 Task: Create a due date automation trigger when advanced on, on the wednesday before a card is due add fields with custom field "Resume" set at 11:00 AM.
Action: Mouse moved to (960, 299)
Screenshot: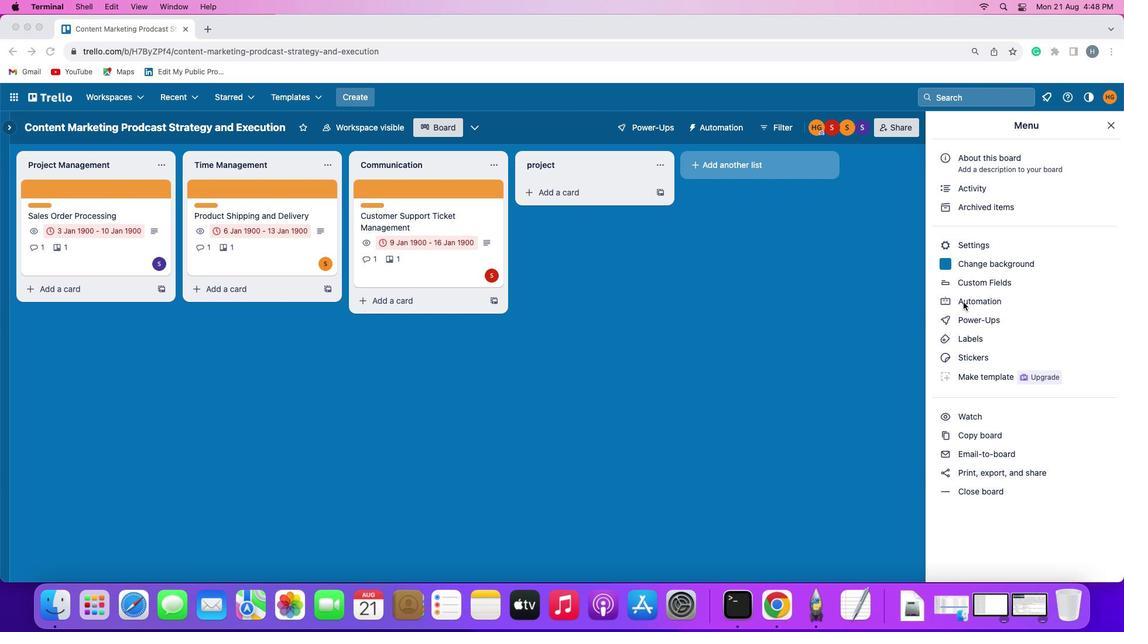 
Action: Mouse pressed left at (960, 299)
Screenshot: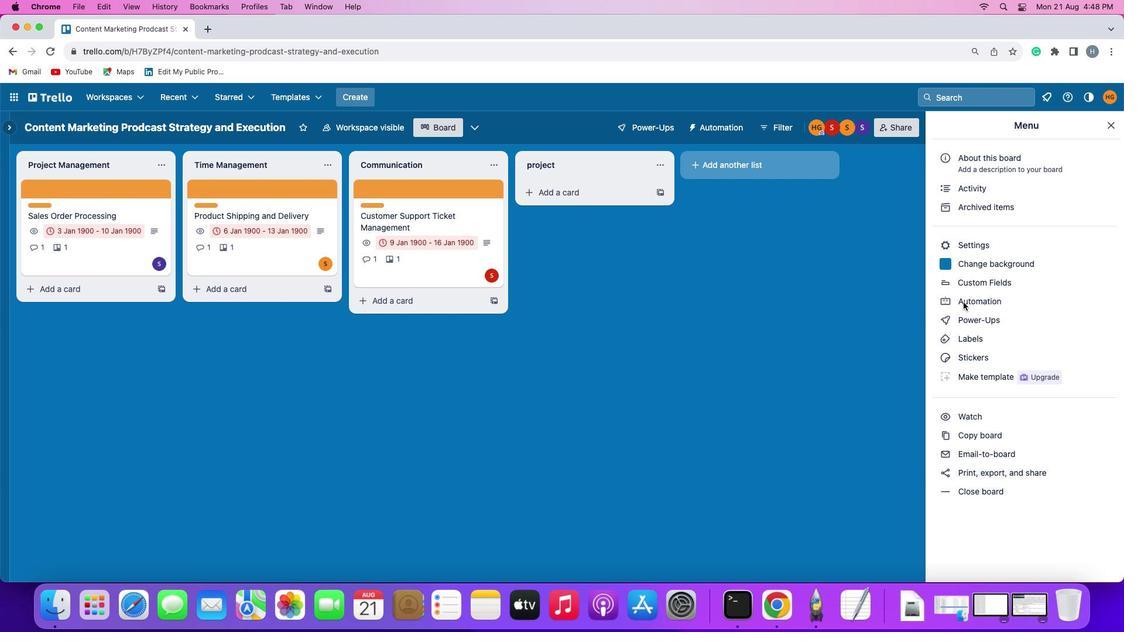 
Action: Mouse moved to (960, 298)
Screenshot: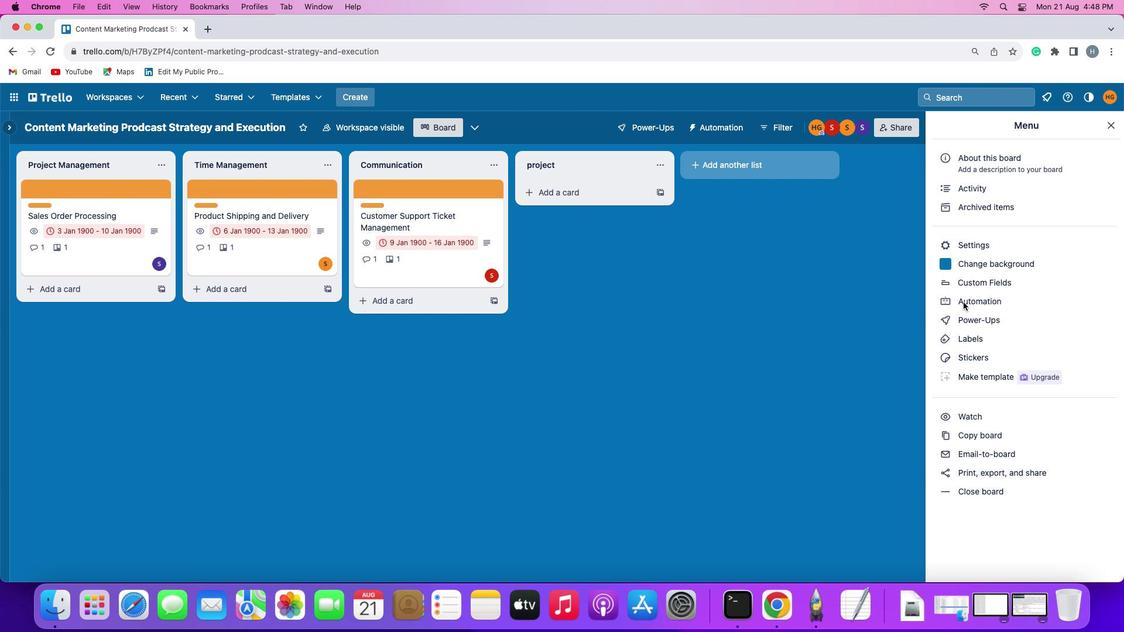 
Action: Mouse pressed left at (960, 298)
Screenshot: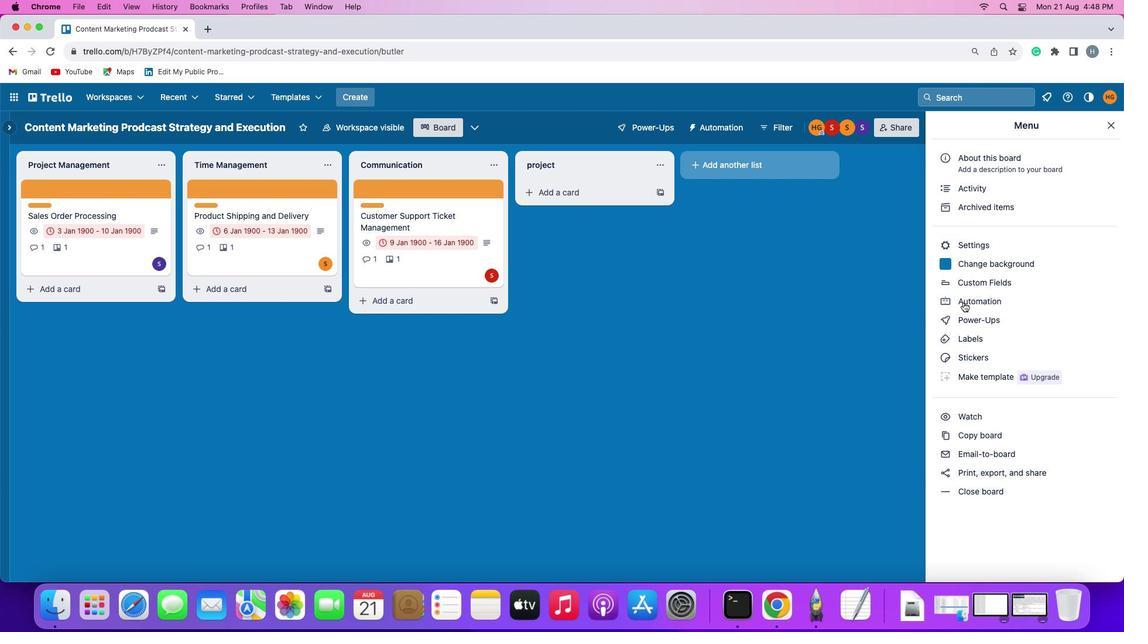 
Action: Mouse moved to (76, 274)
Screenshot: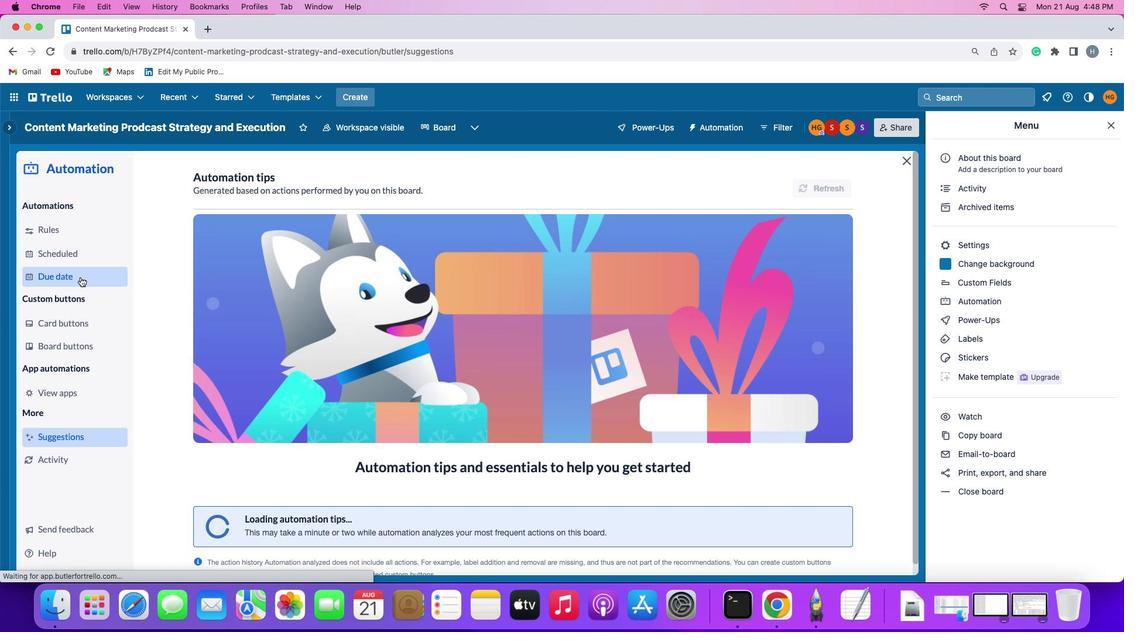 
Action: Mouse pressed left at (76, 274)
Screenshot: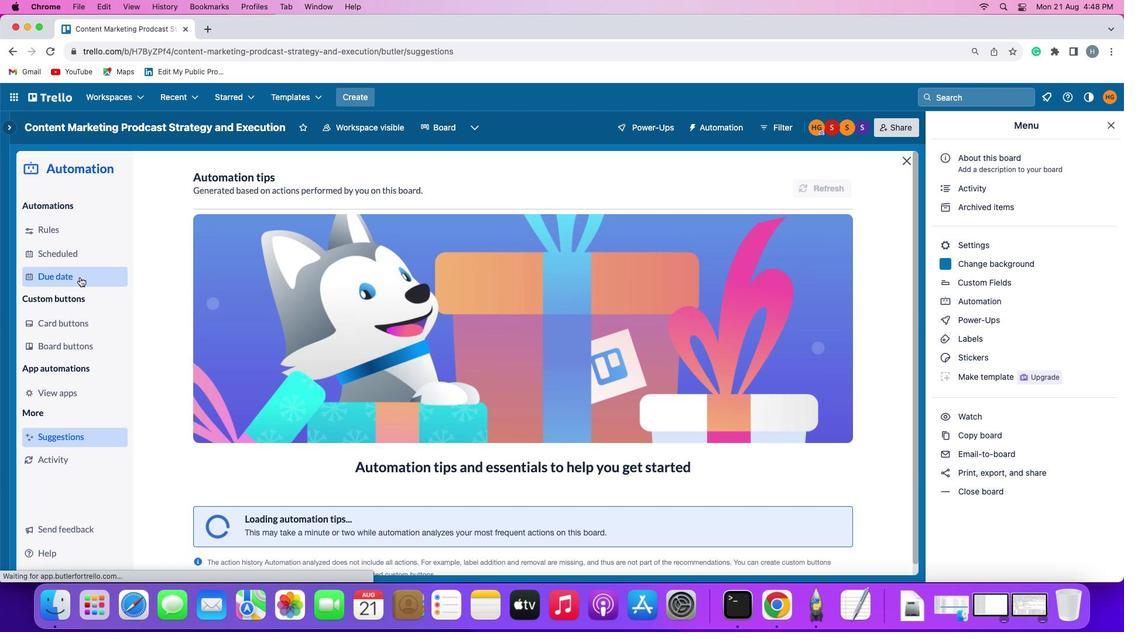 
Action: Mouse moved to (790, 175)
Screenshot: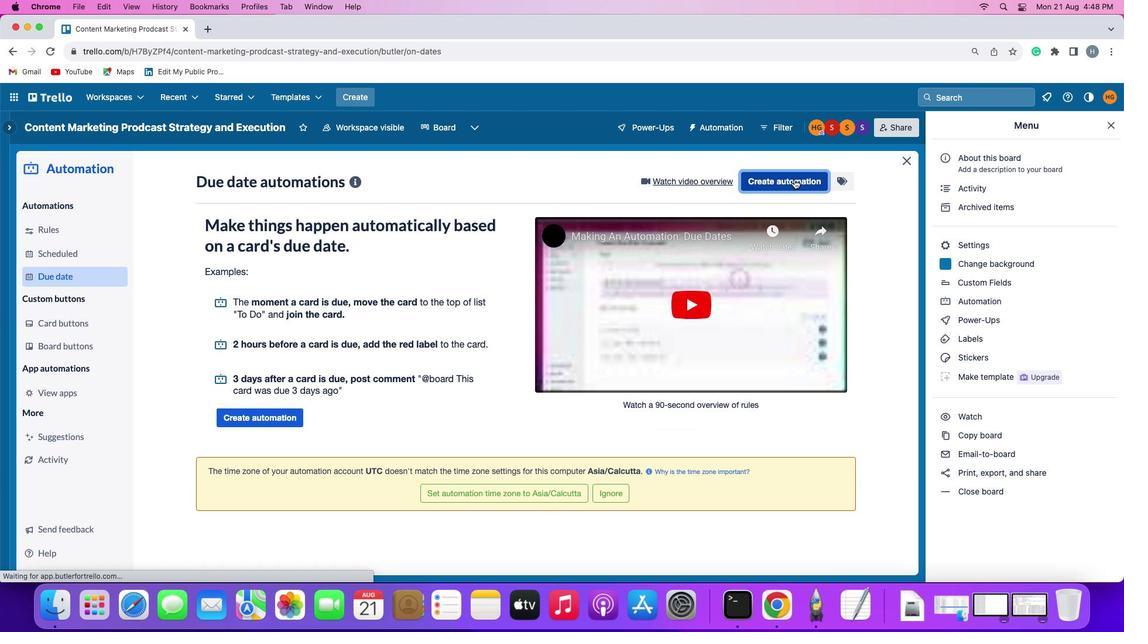 
Action: Mouse pressed left at (790, 175)
Screenshot: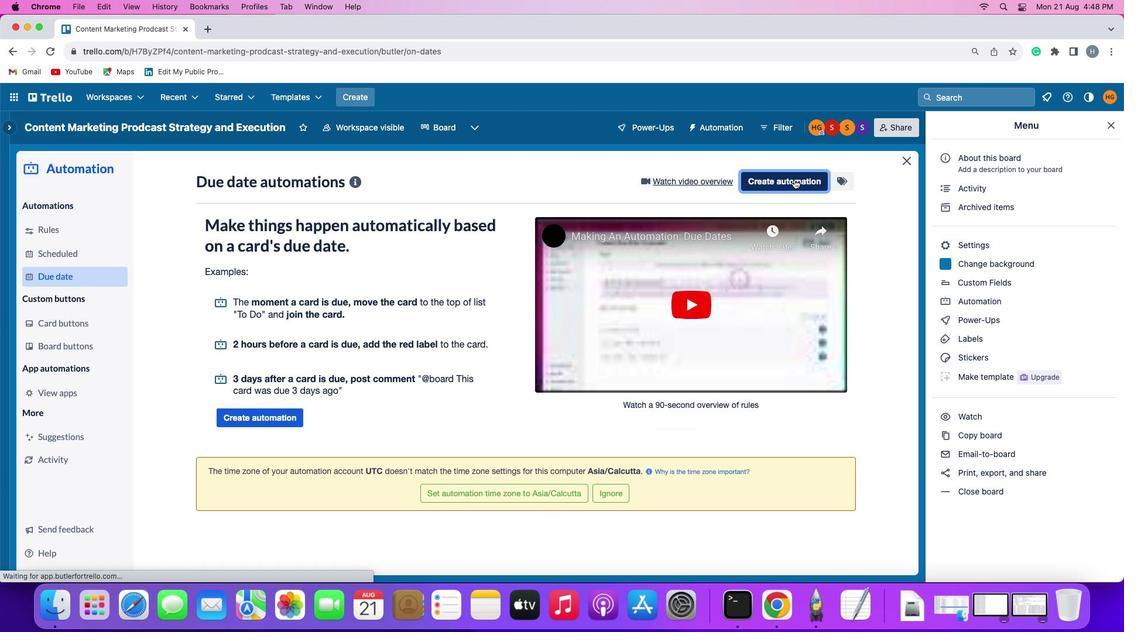 
Action: Mouse moved to (234, 289)
Screenshot: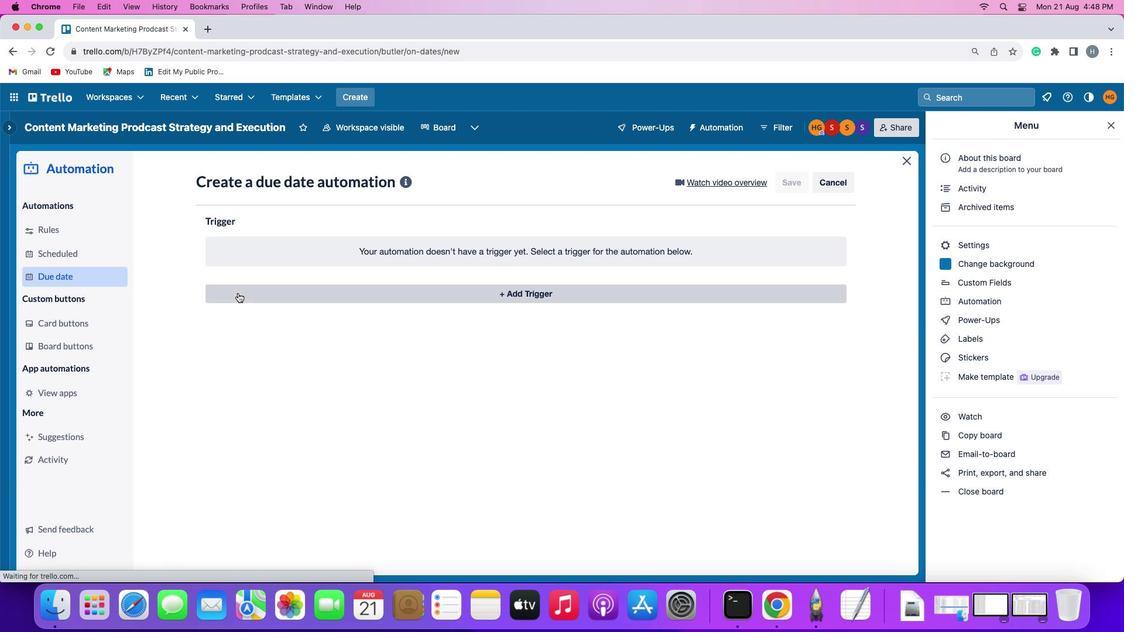 
Action: Mouse pressed left at (234, 289)
Screenshot: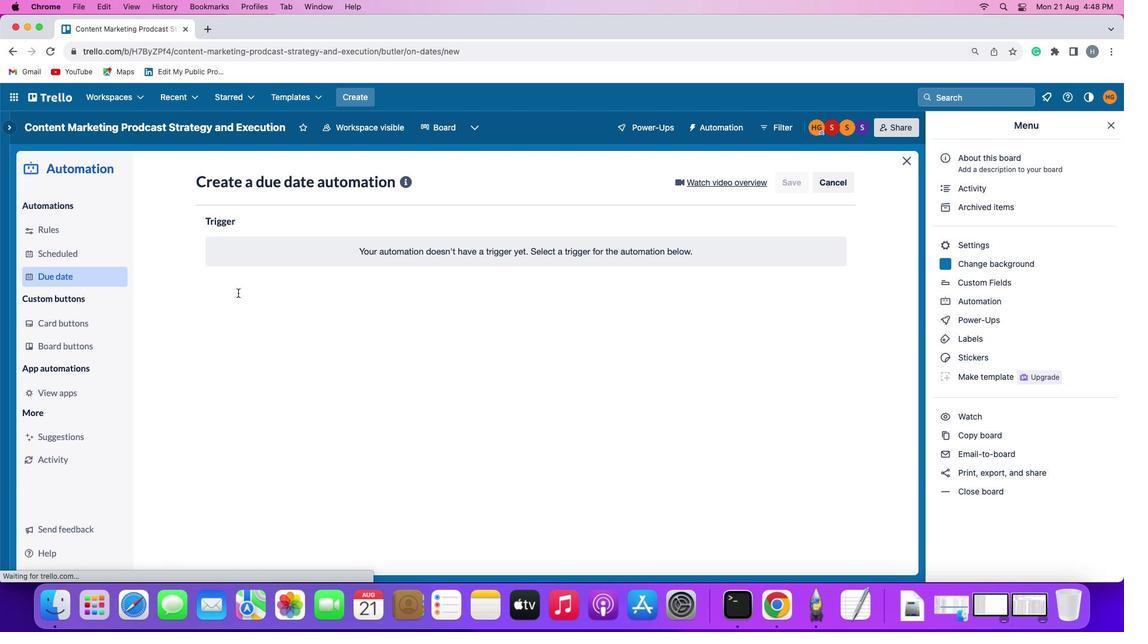 
Action: Mouse moved to (251, 507)
Screenshot: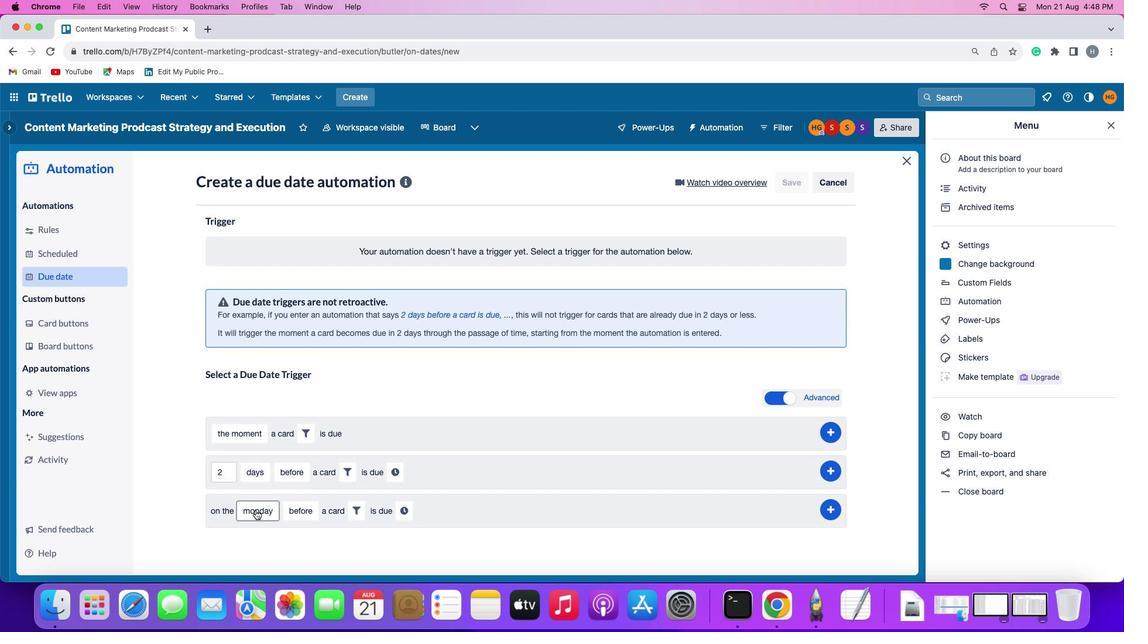 
Action: Mouse pressed left at (251, 507)
Screenshot: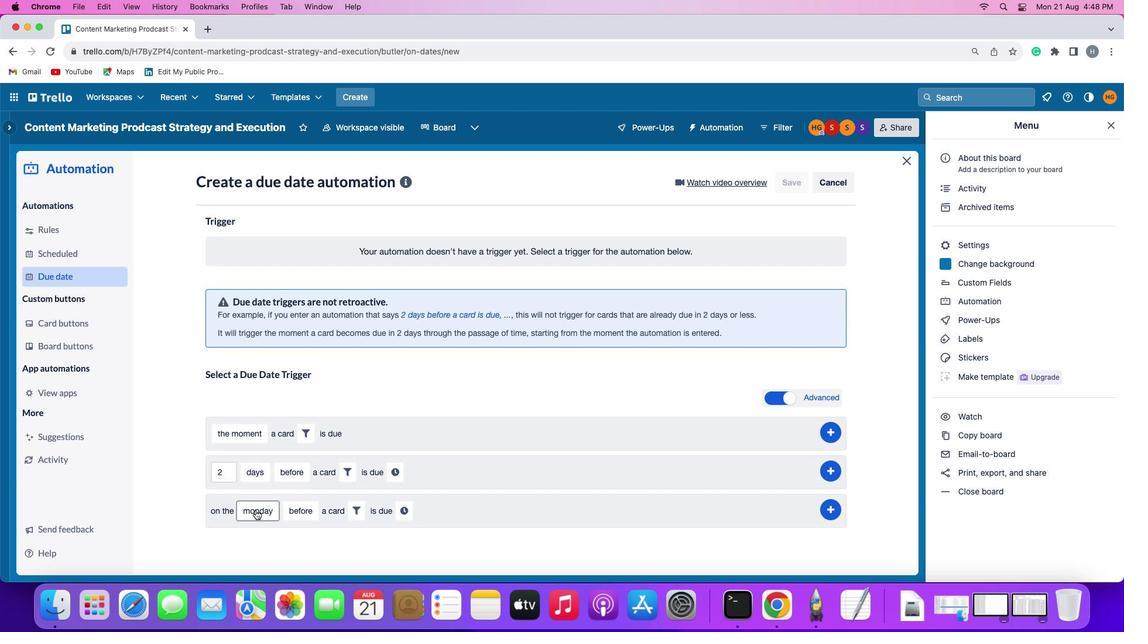 
Action: Mouse moved to (274, 396)
Screenshot: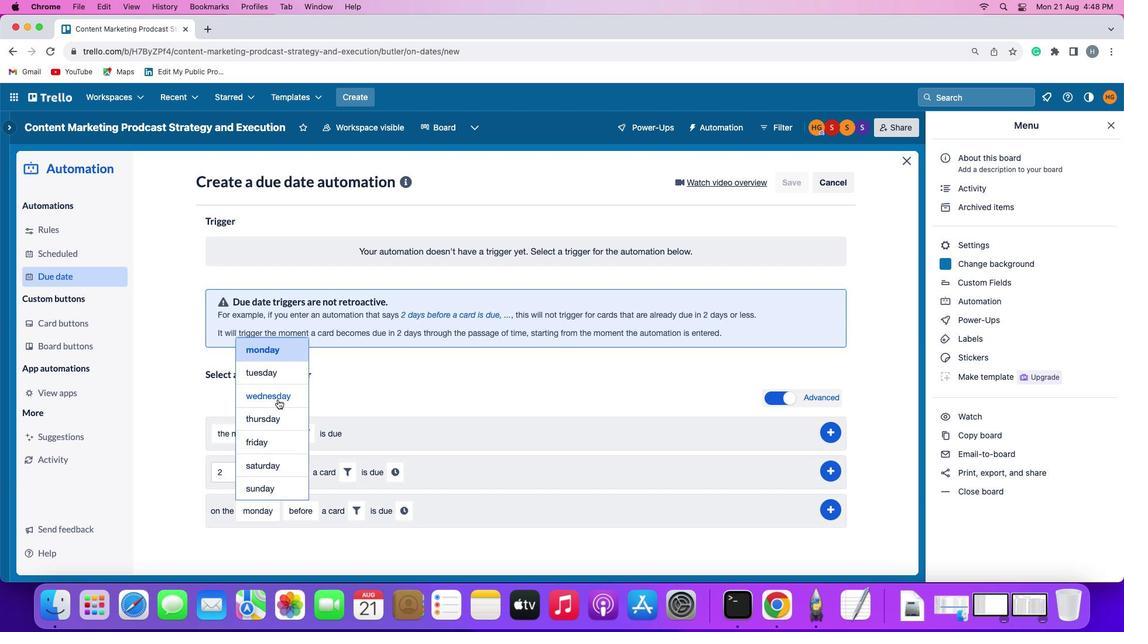 
Action: Mouse pressed left at (274, 396)
Screenshot: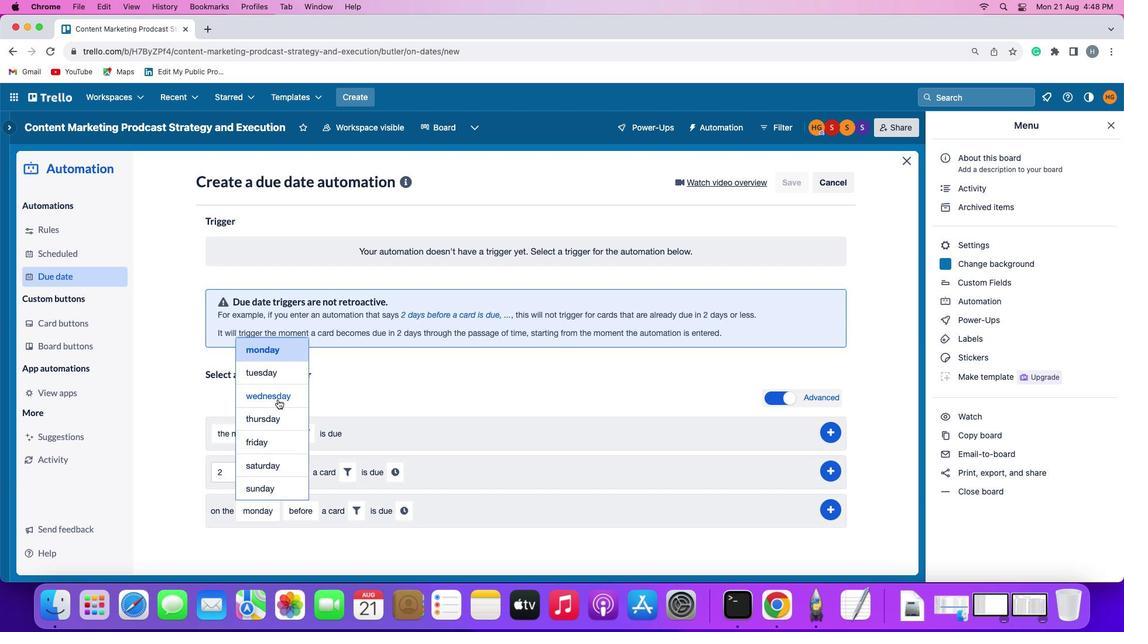 
Action: Mouse moved to (367, 503)
Screenshot: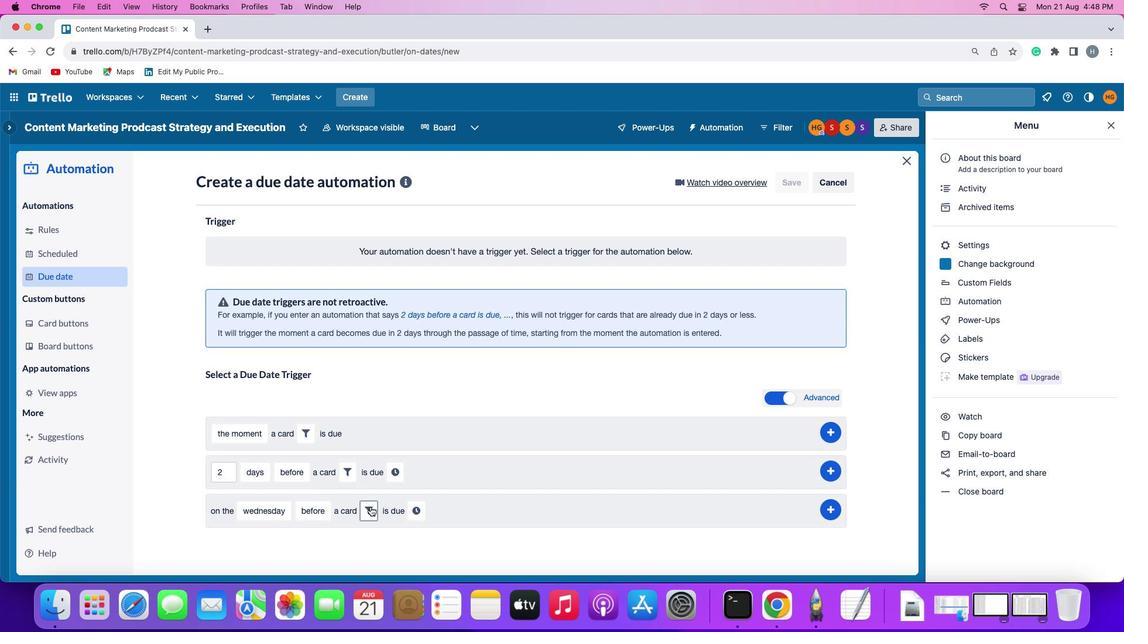 
Action: Mouse pressed left at (367, 503)
Screenshot: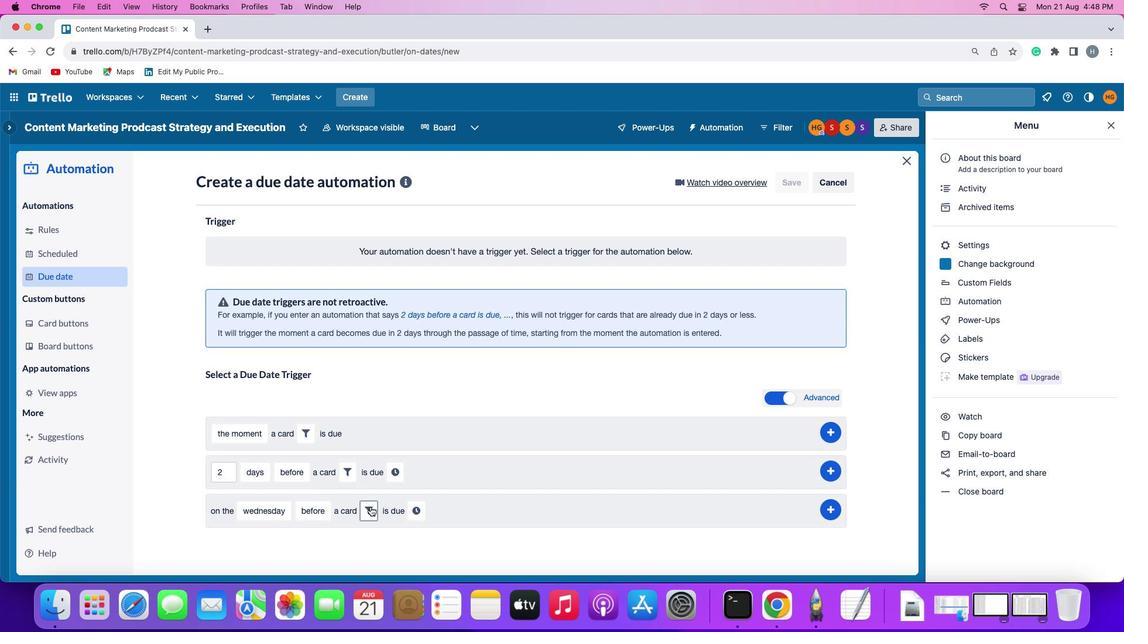 
Action: Mouse moved to (562, 546)
Screenshot: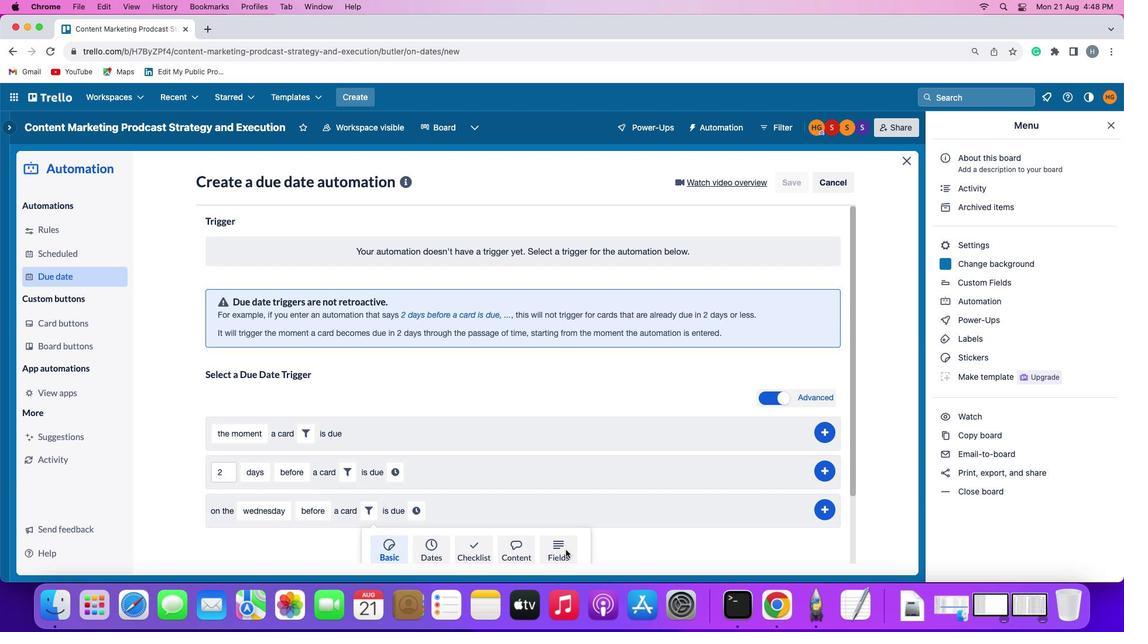 
Action: Mouse pressed left at (562, 546)
Screenshot: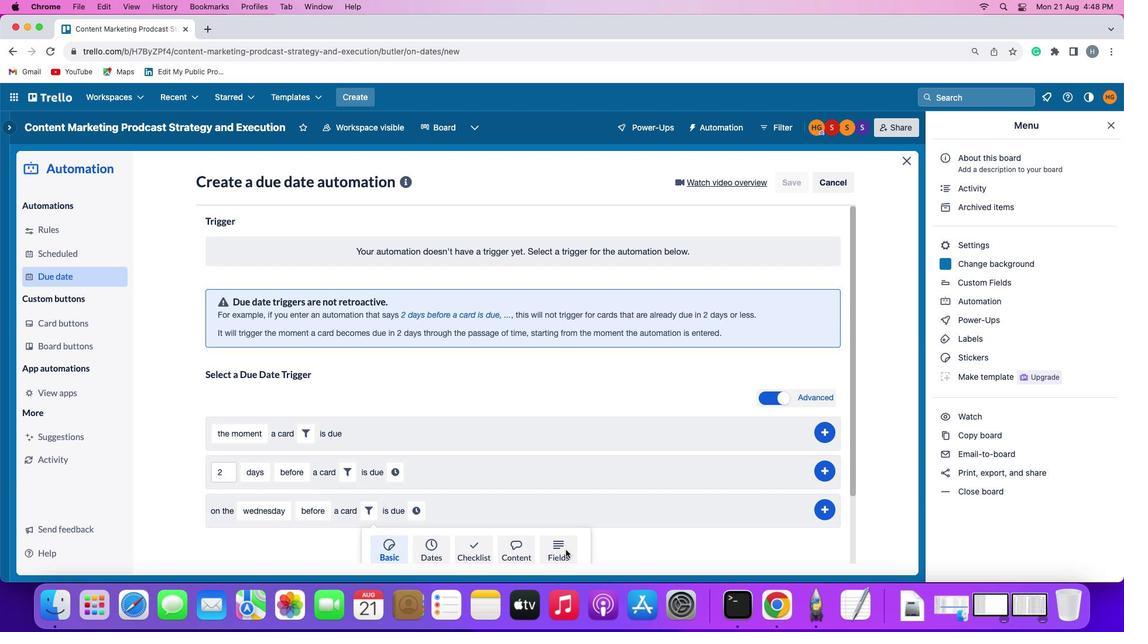
Action: Mouse moved to (315, 529)
Screenshot: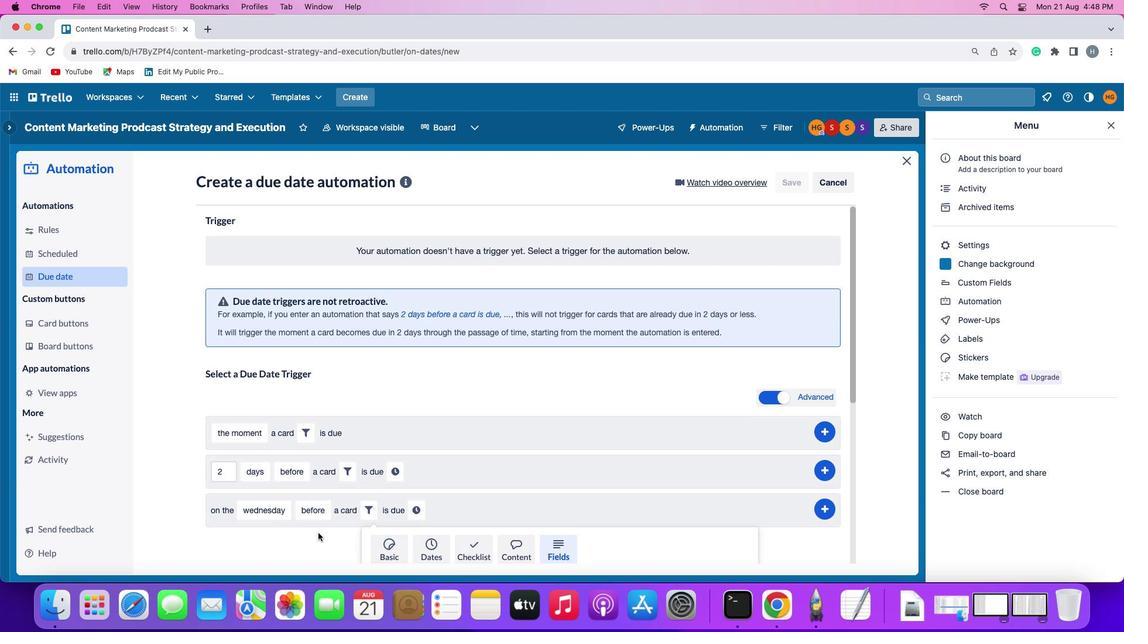 
Action: Mouse scrolled (315, 529) with delta (-2, -3)
Screenshot: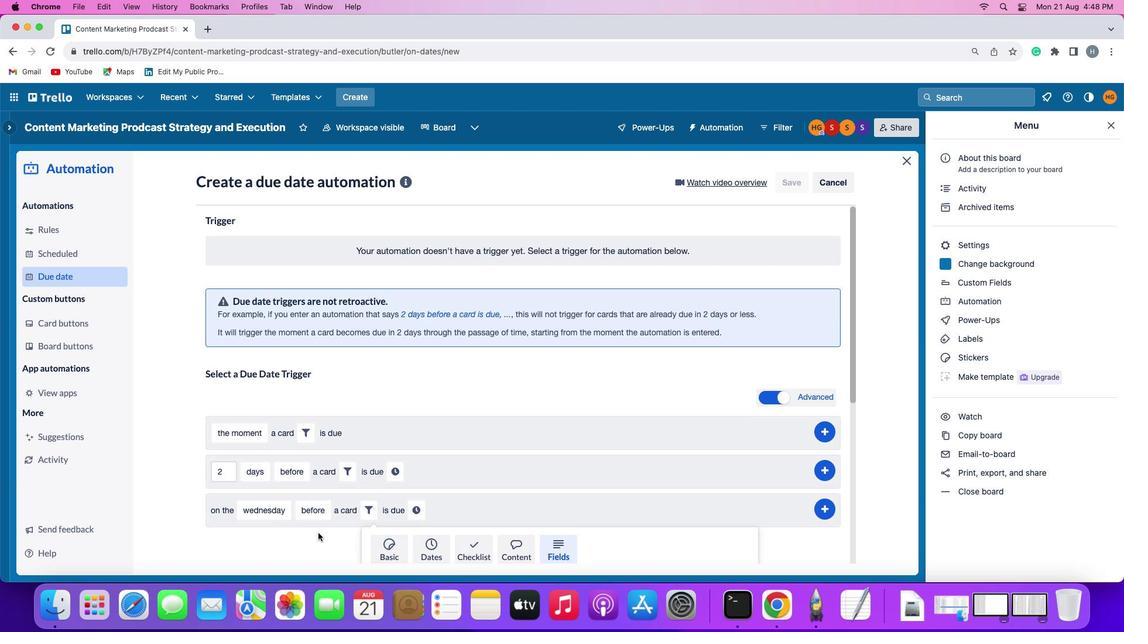 
Action: Mouse scrolled (315, 529) with delta (-2, -3)
Screenshot: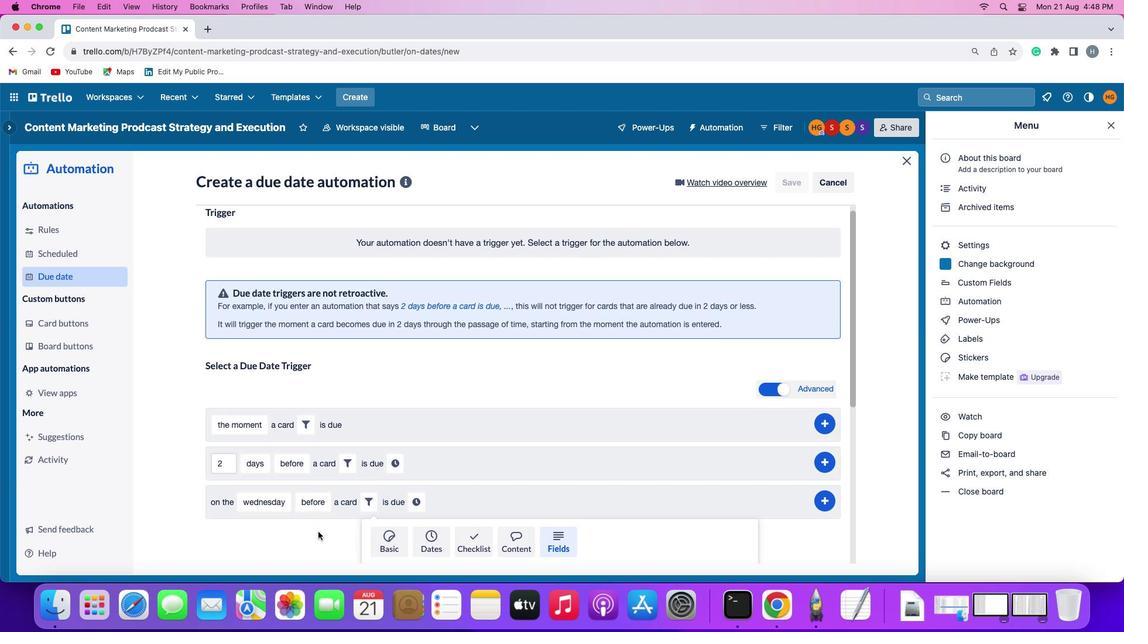 
Action: Mouse moved to (315, 529)
Screenshot: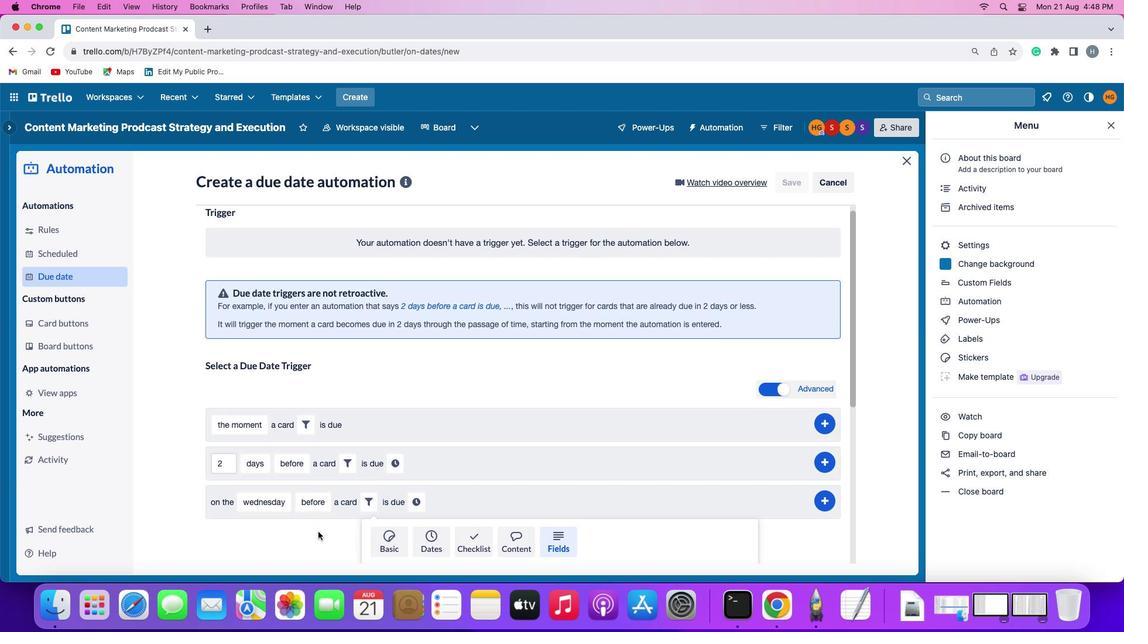 
Action: Mouse scrolled (315, 529) with delta (-2, -4)
Screenshot: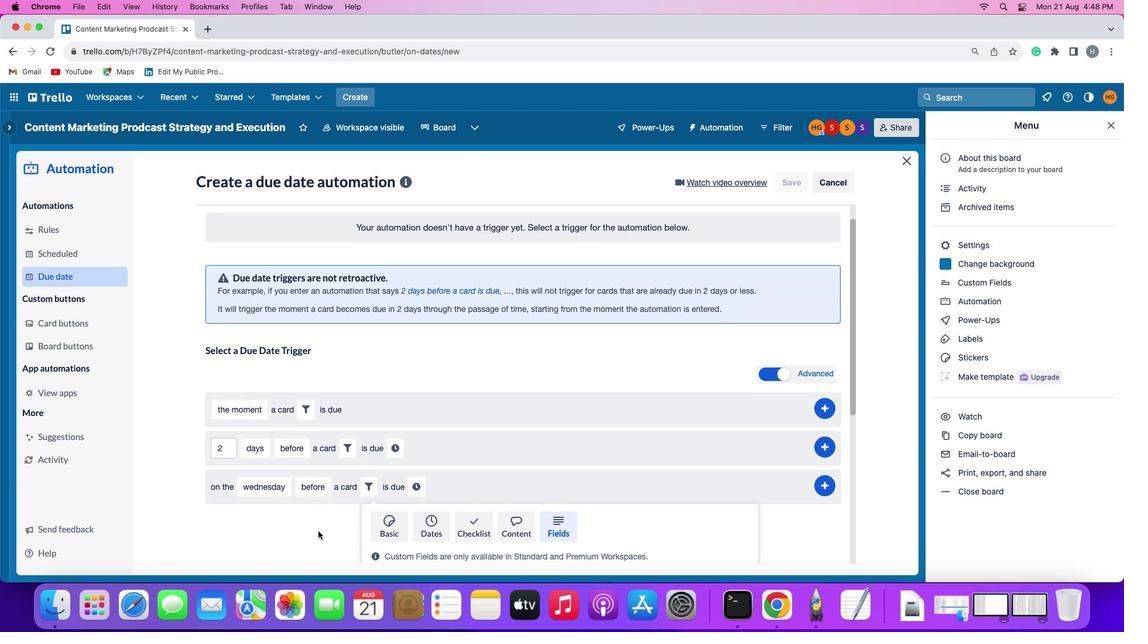 
Action: Mouse moved to (315, 528)
Screenshot: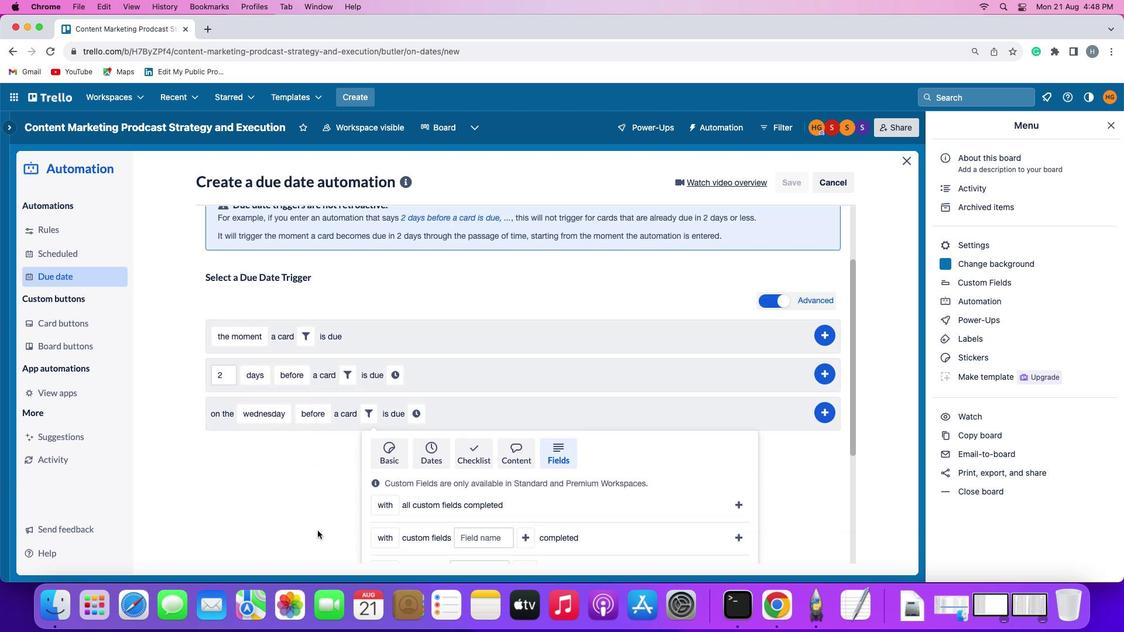 
Action: Mouse scrolled (315, 528) with delta (-2, -4)
Screenshot: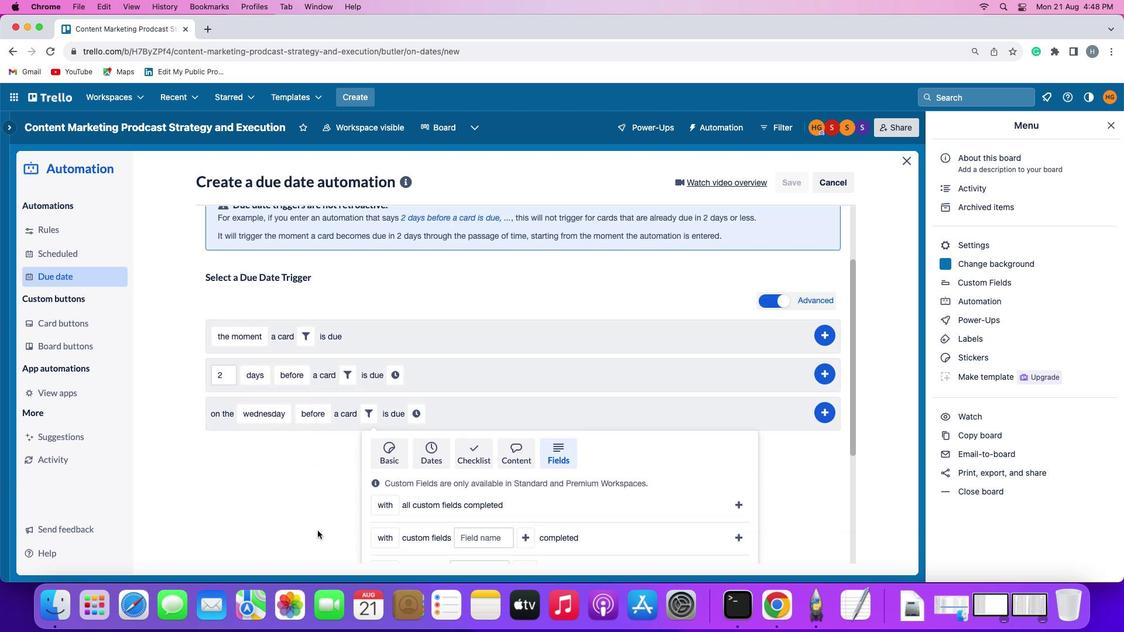 
Action: Mouse moved to (293, 514)
Screenshot: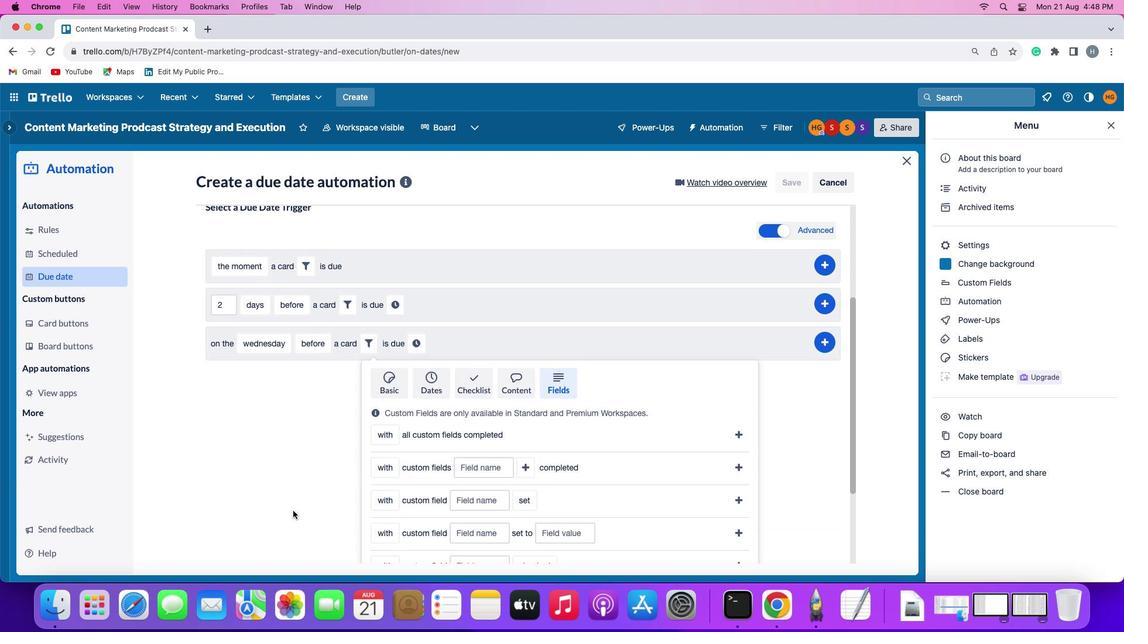 
Action: Mouse scrolled (293, 514) with delta (-2, -3)
Screenshot: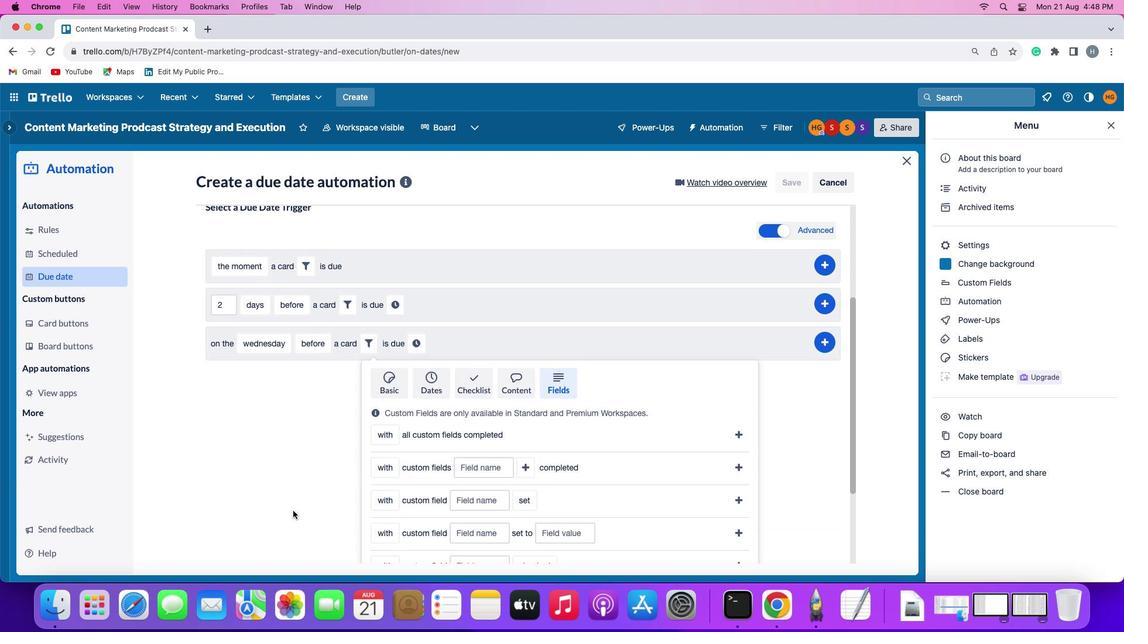 
Action: Mouse moved to (292, 511)
Screenshot: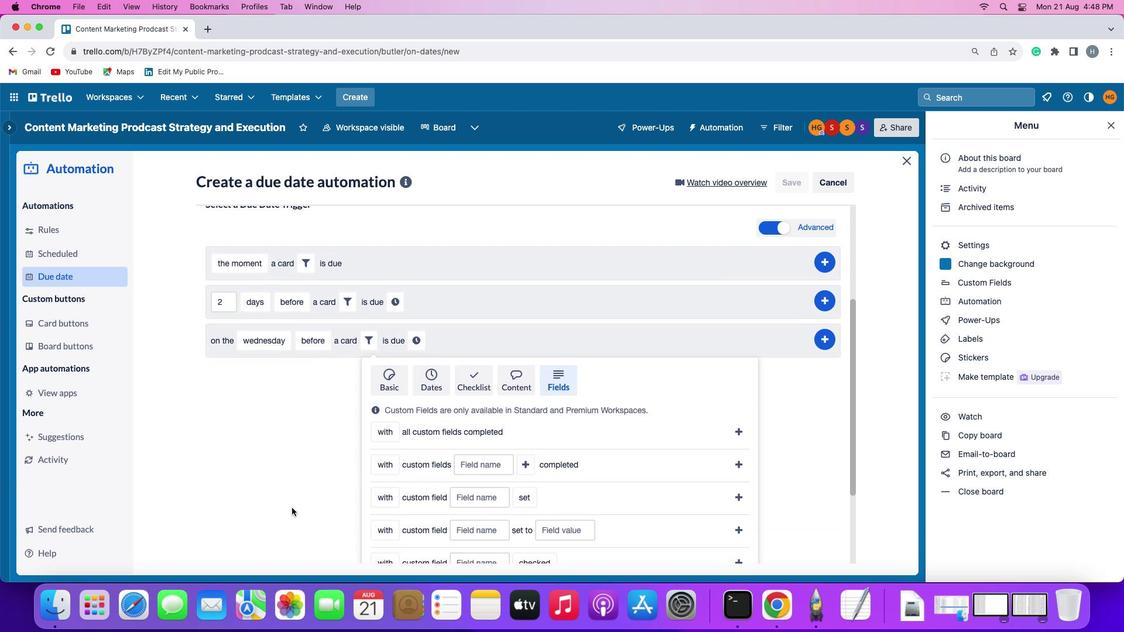 
Action: Mouse scrolled (292, 511) with delta (-2, -3)
Screenshot: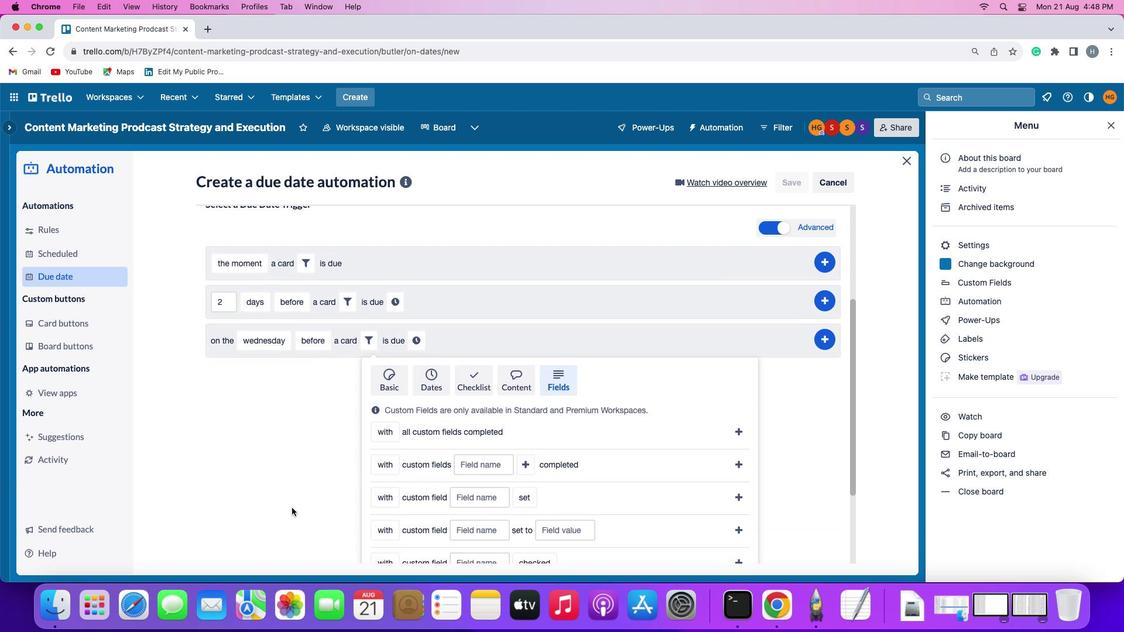 
Action: Mouse moved to (288, 505)
Screenshot: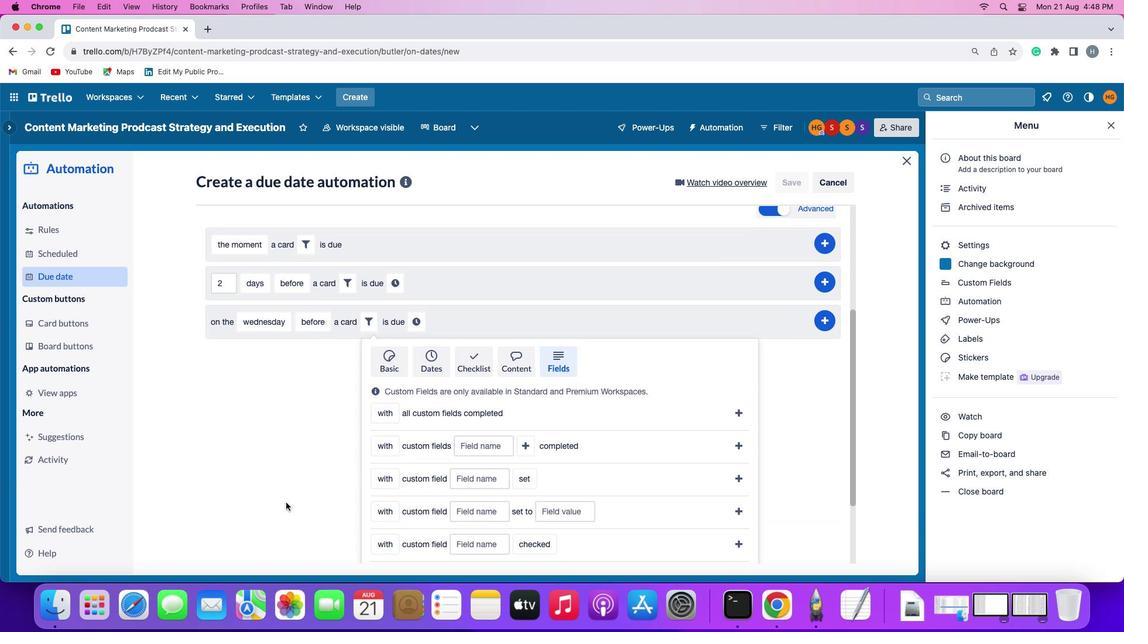
Action: Mouse scrolled (288, 505) with delta (-2, -4)
Screenshot: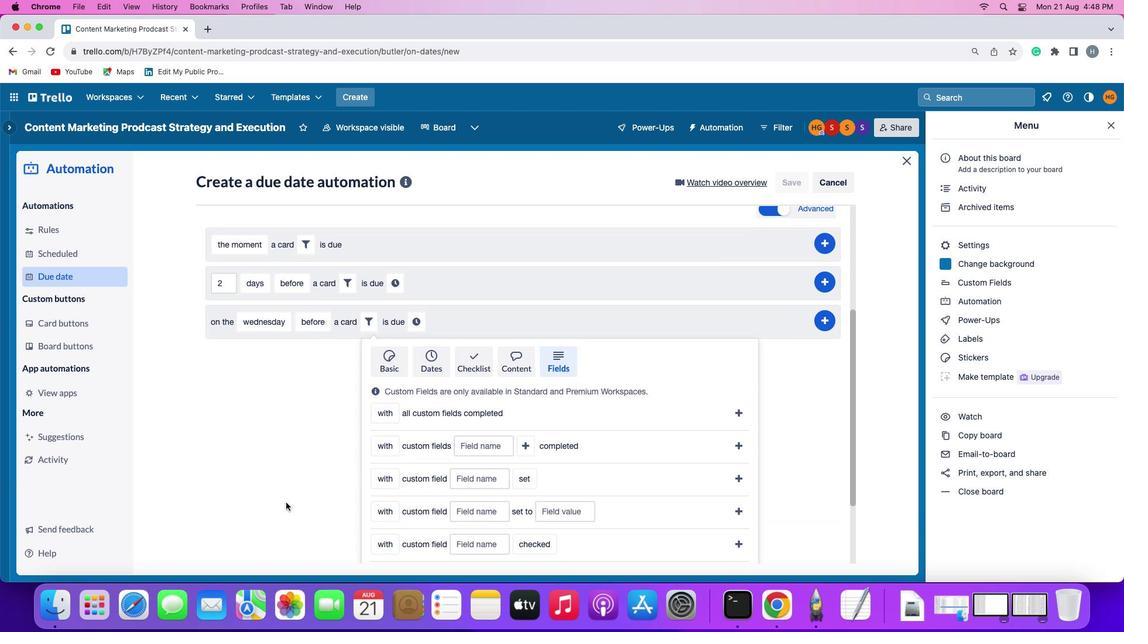 
Action: Mouse moved to (382, 426)
Screenshot: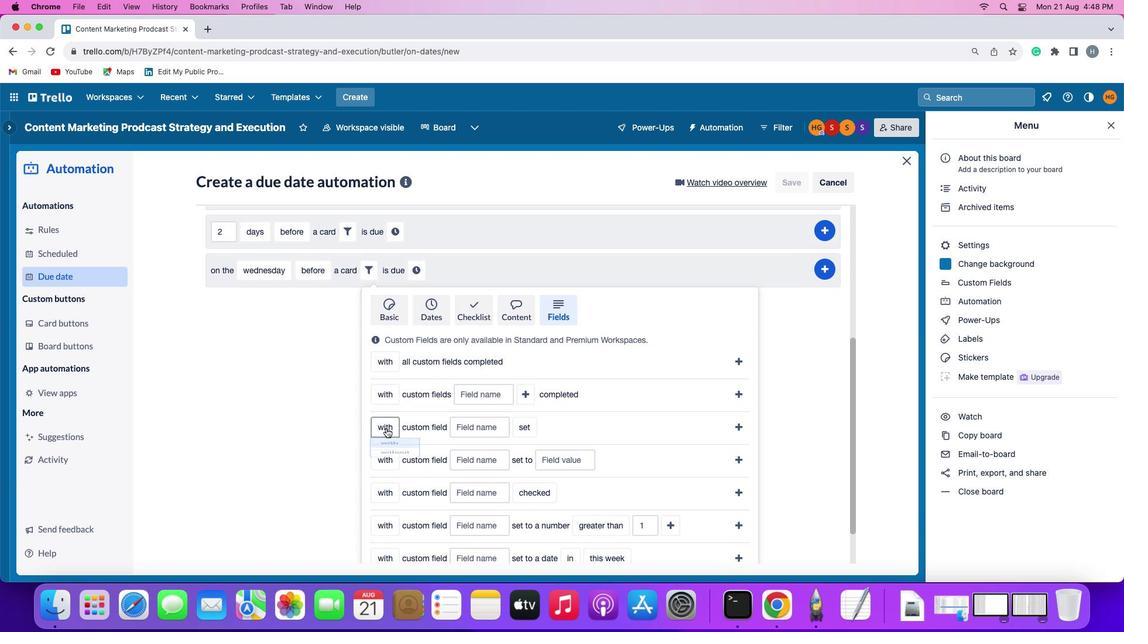 
Action: Mouse pressed left at (382, 426)
Screenshot: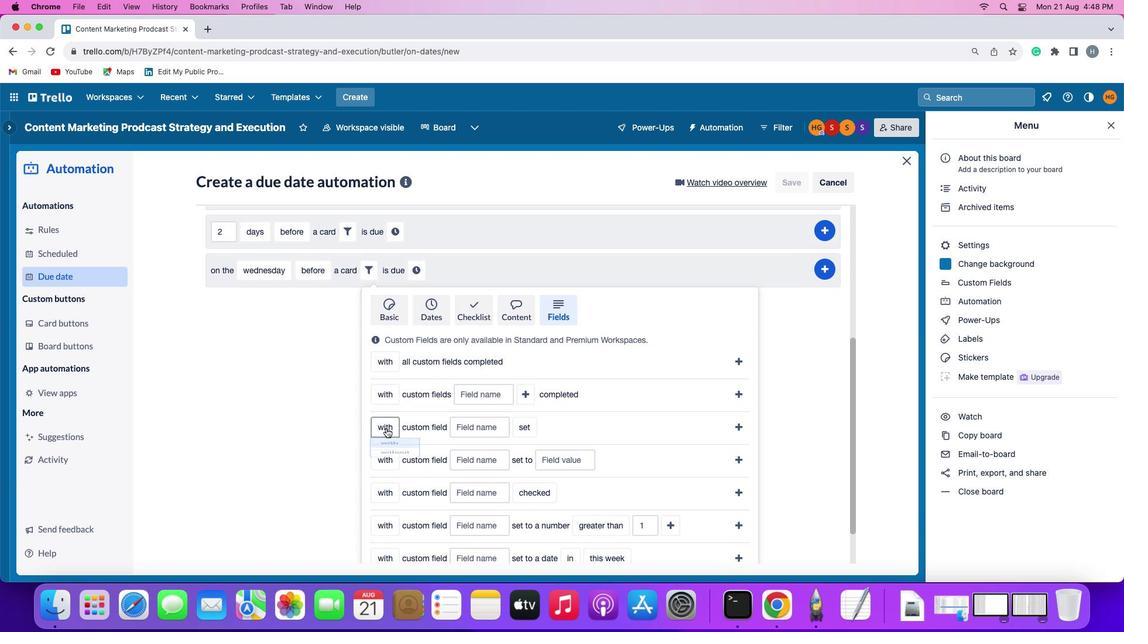 
Action: Mouse moved to (395, 440)
Screenshot: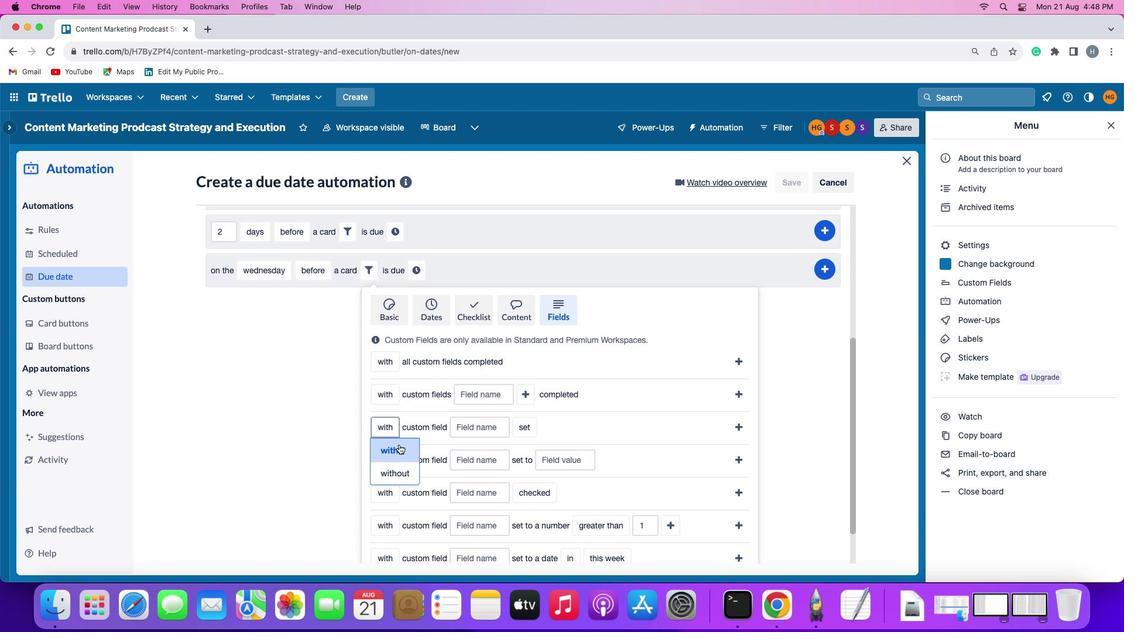 
Action: Mouse pressed left at (395, 440)
Screenshot: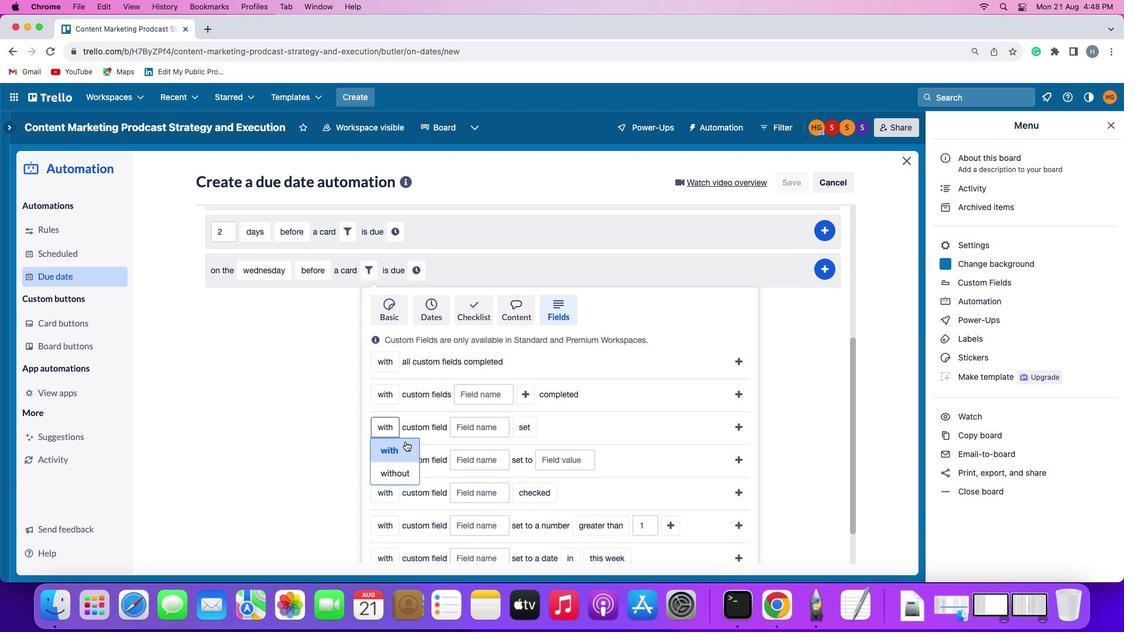 
Action: Mouse moved to (470, 425)
Screenshot: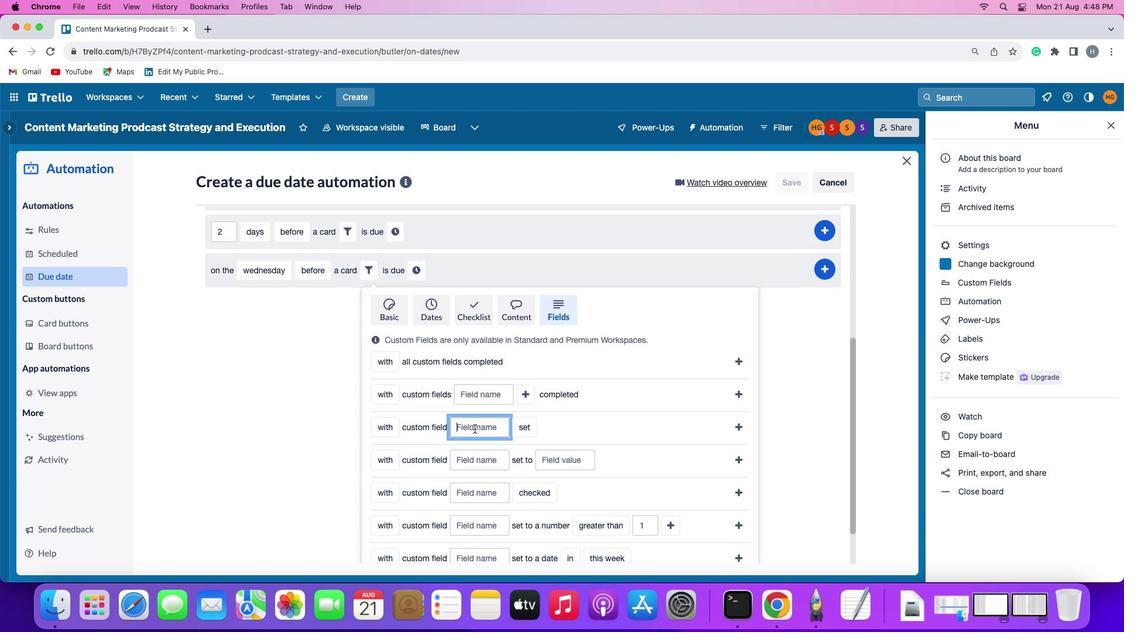 
Action: Mouse pressed left at (470, 425)
Screenshot: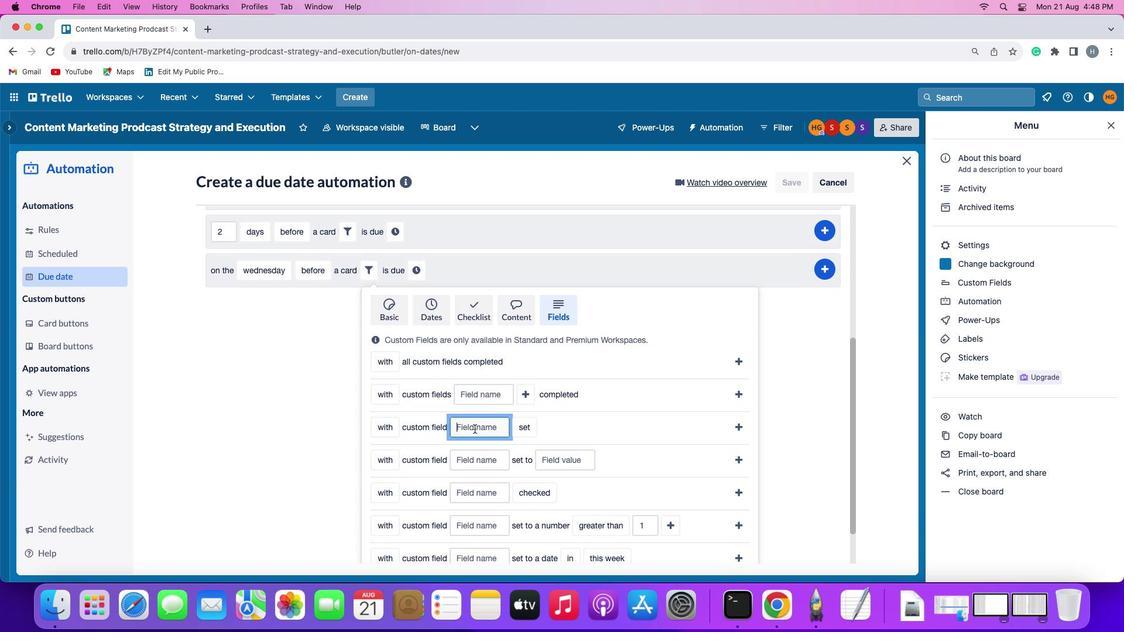 
Action: Key pressed Key.shift
Screenshot: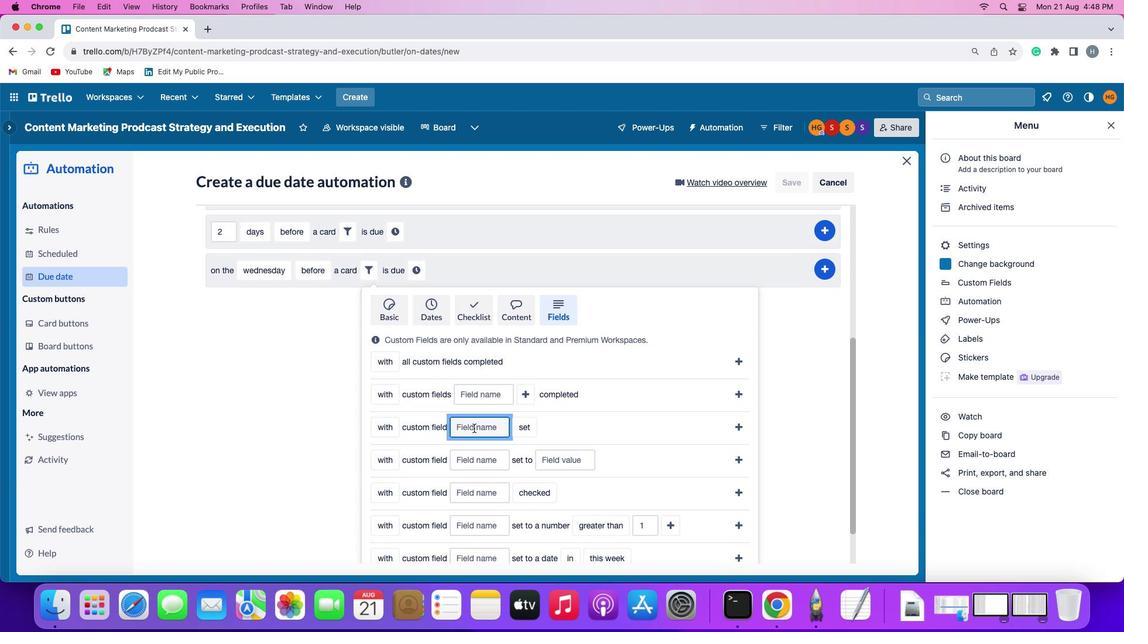 
Action: Mouse moved to (469, 423)
Screenshot: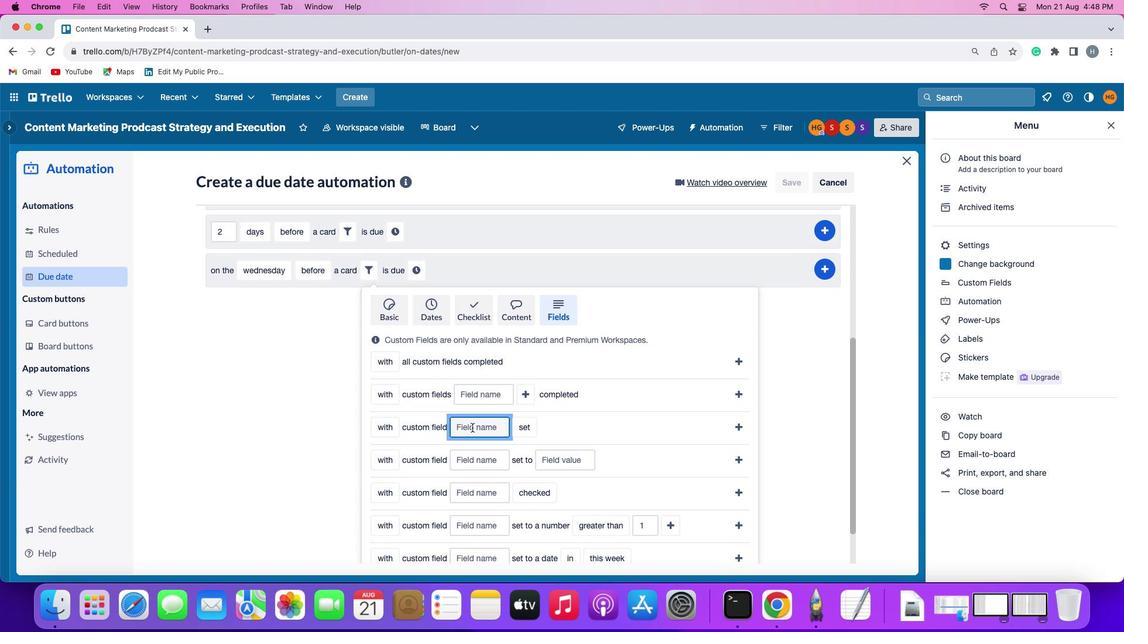 
Action: Key pressed 'R'
Screenshot: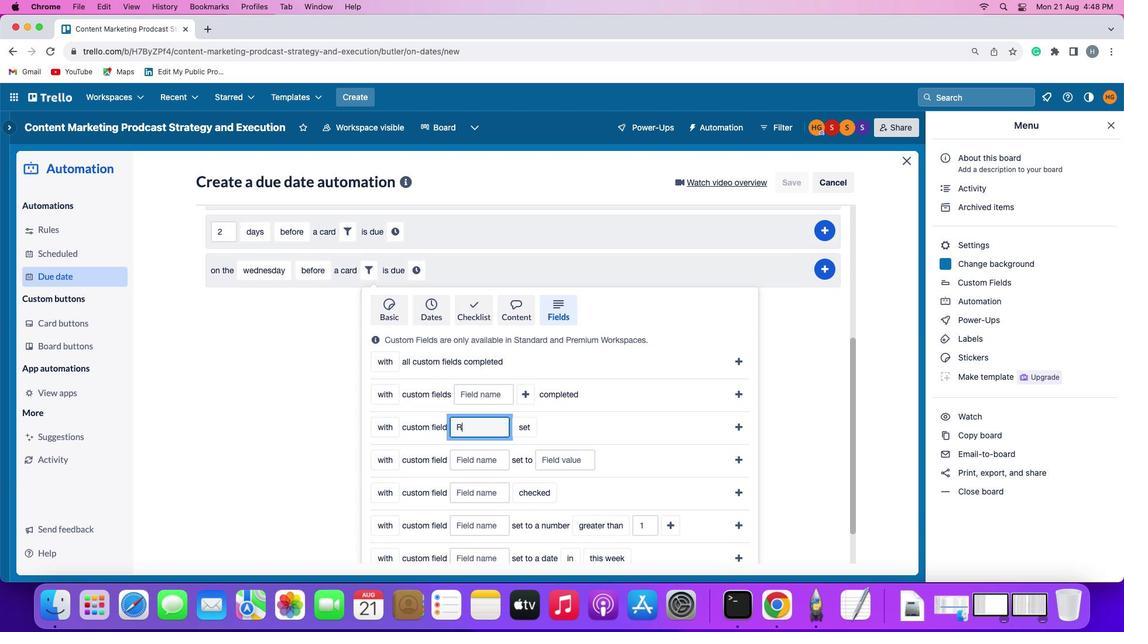 
Action: Mouse moved to (469, 424)
Screenshot: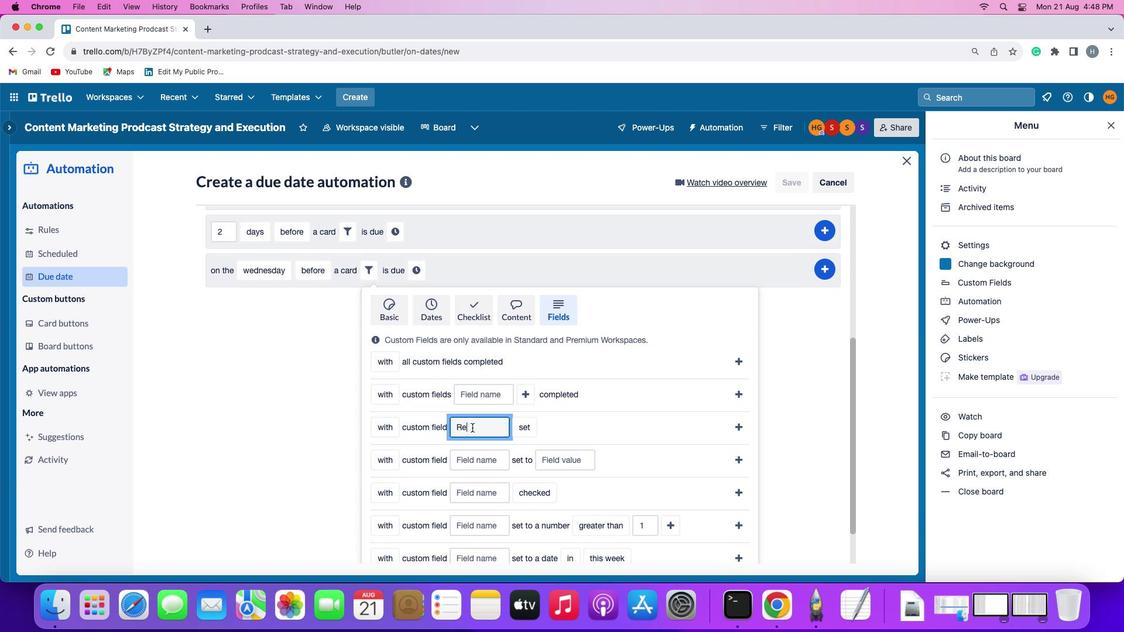 
Action: Key pressed 'e'
Screenshot: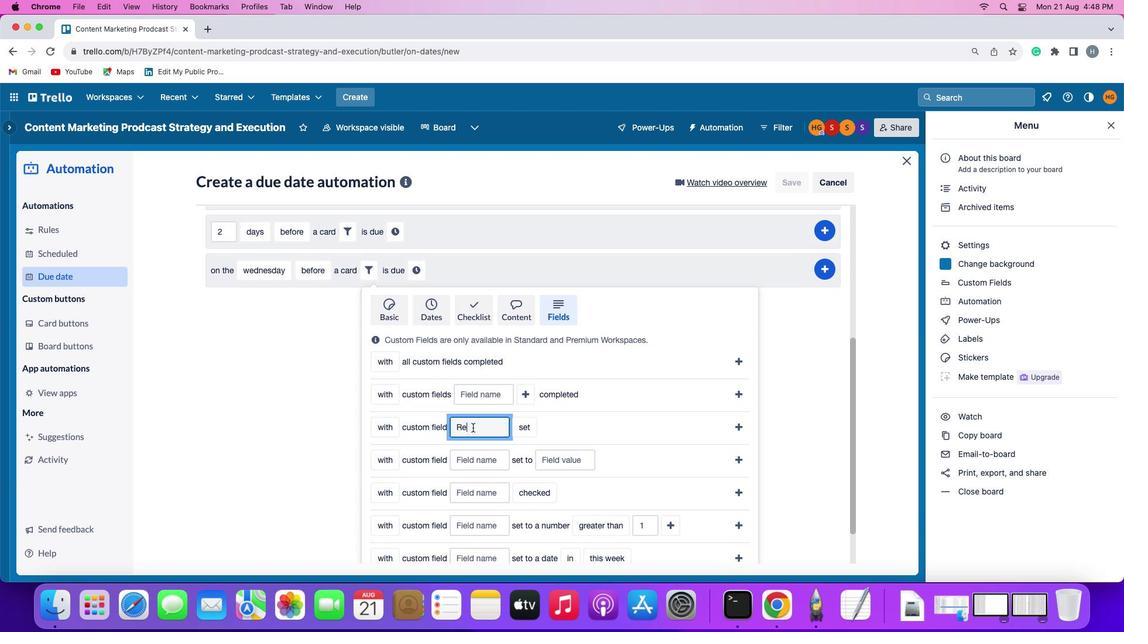 
Action: Mouse moved to (469, 423)
Screenshot: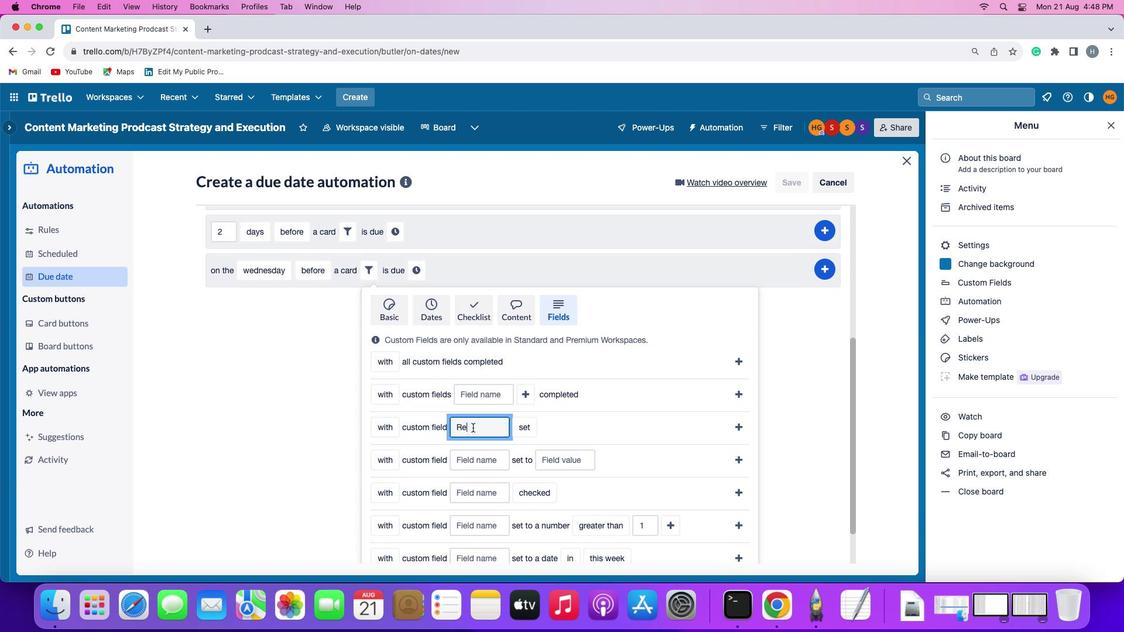 
Action: Key pressed 's'
Screenshot: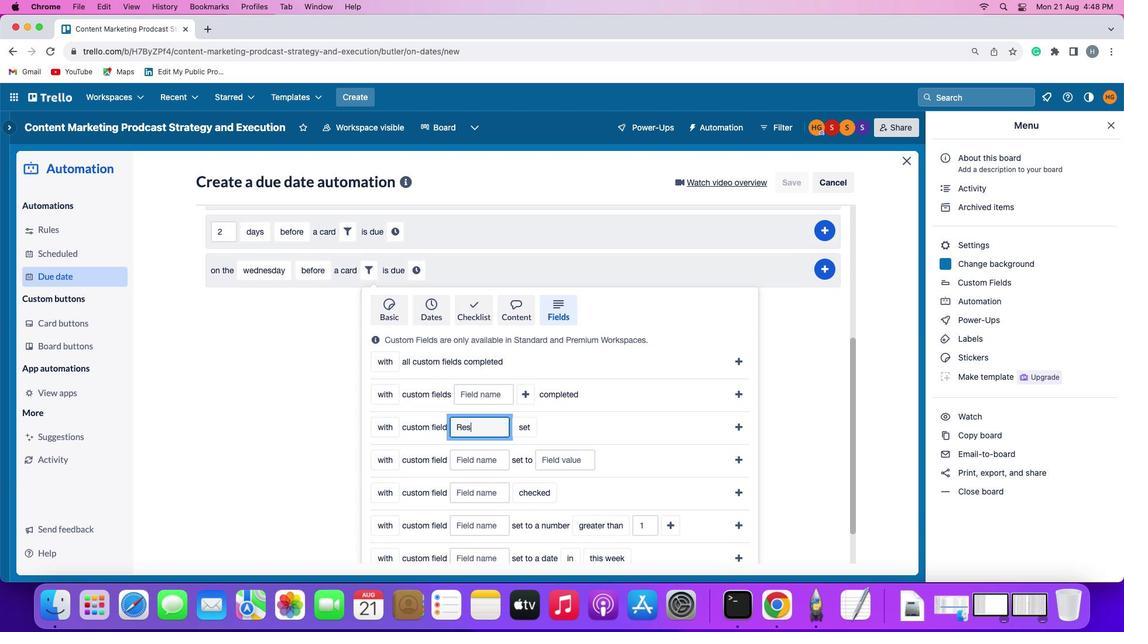 
Action: Mouse moved to (469, 423)
Screenshot: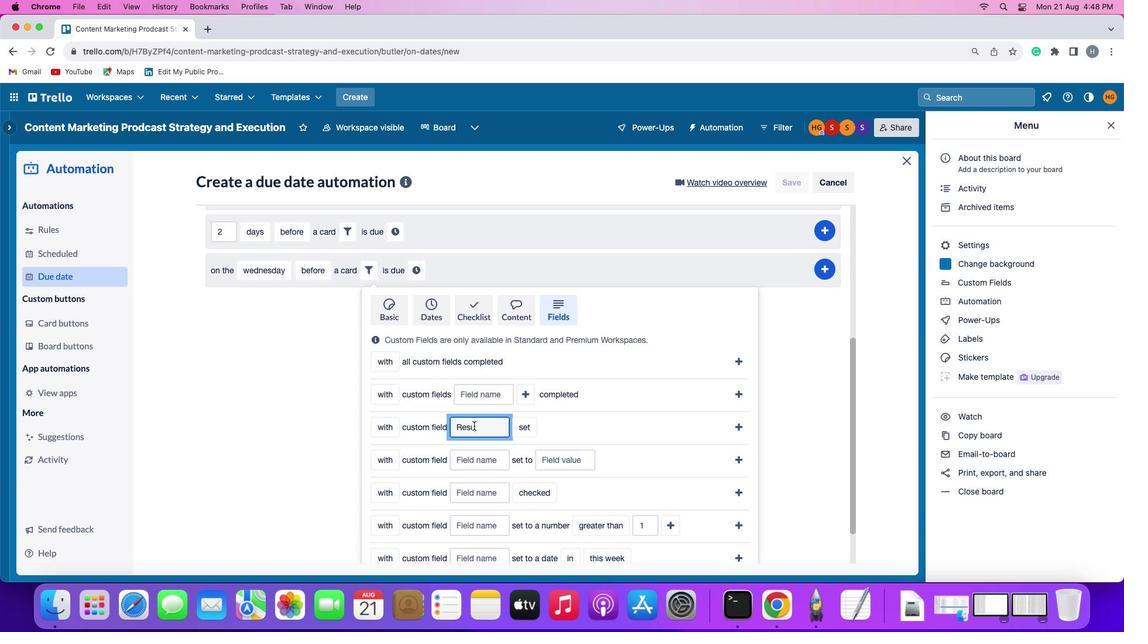 
Action: Key pressed 'u'
Screenshot: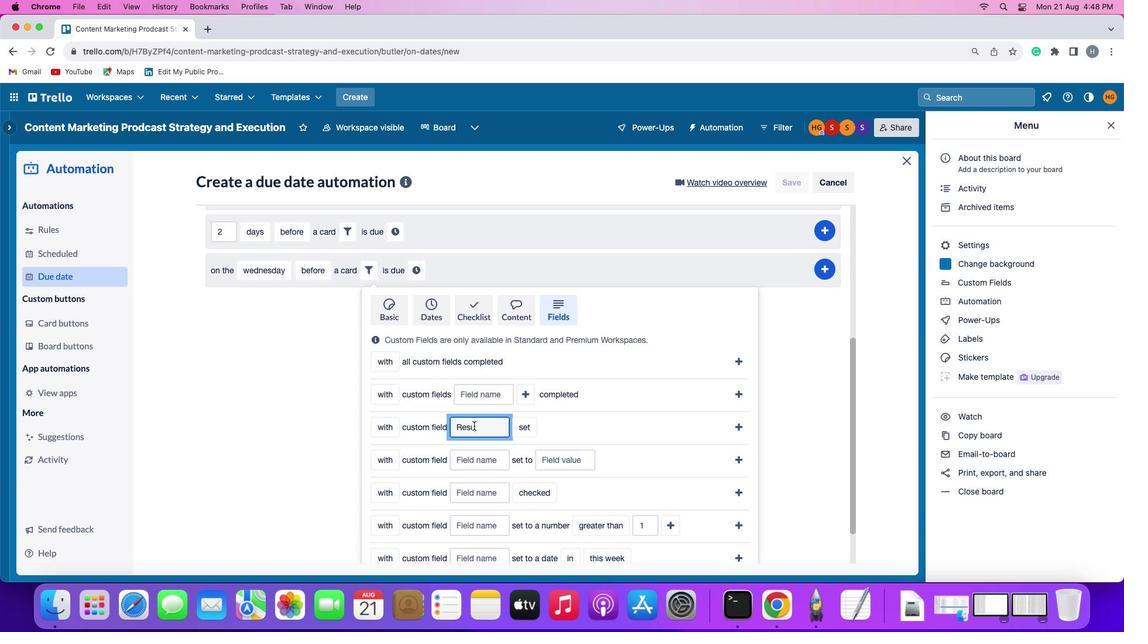 
Action: Mouse moved to (470, 422)
Screenshot: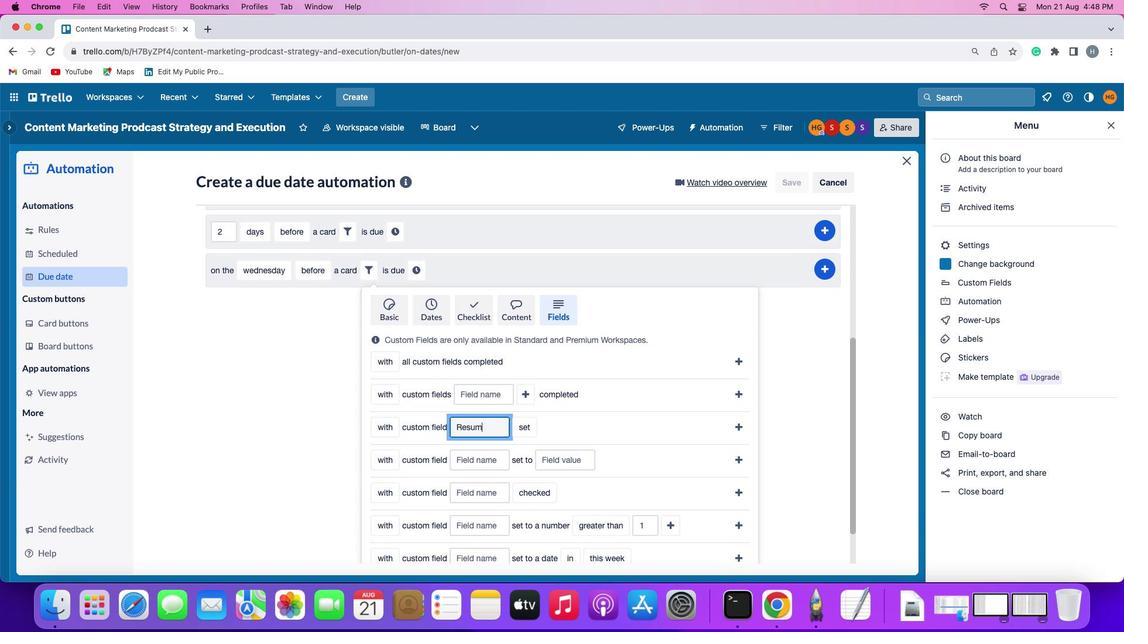 
Action: Key pressed 'm''e'
Screenshot: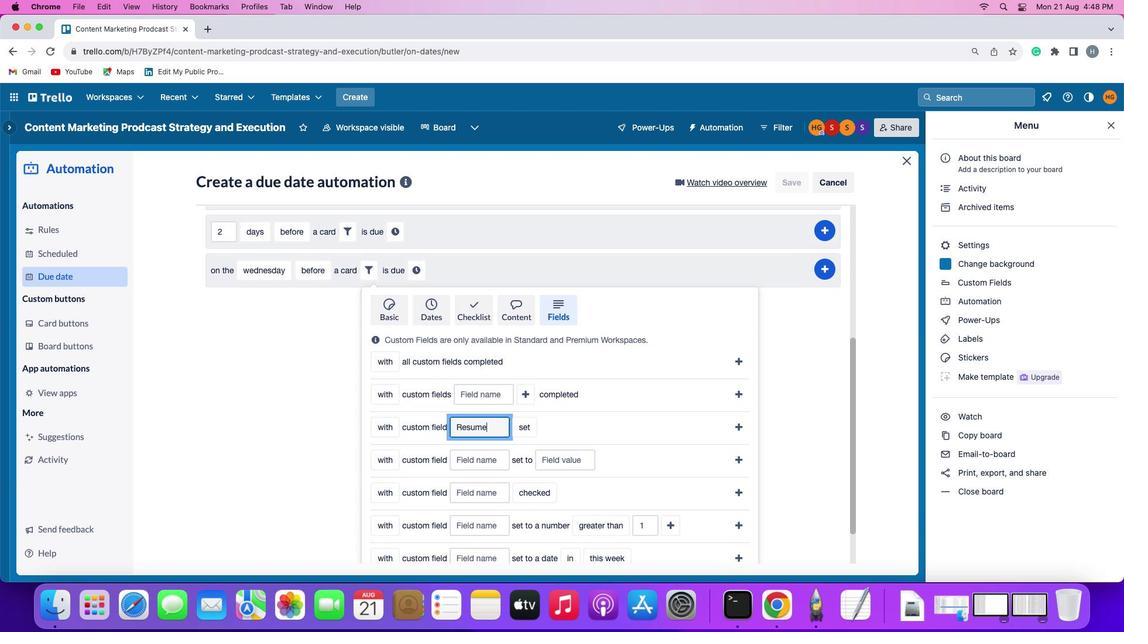 
Action: Mouse moved to (734, 420)
Screenshot: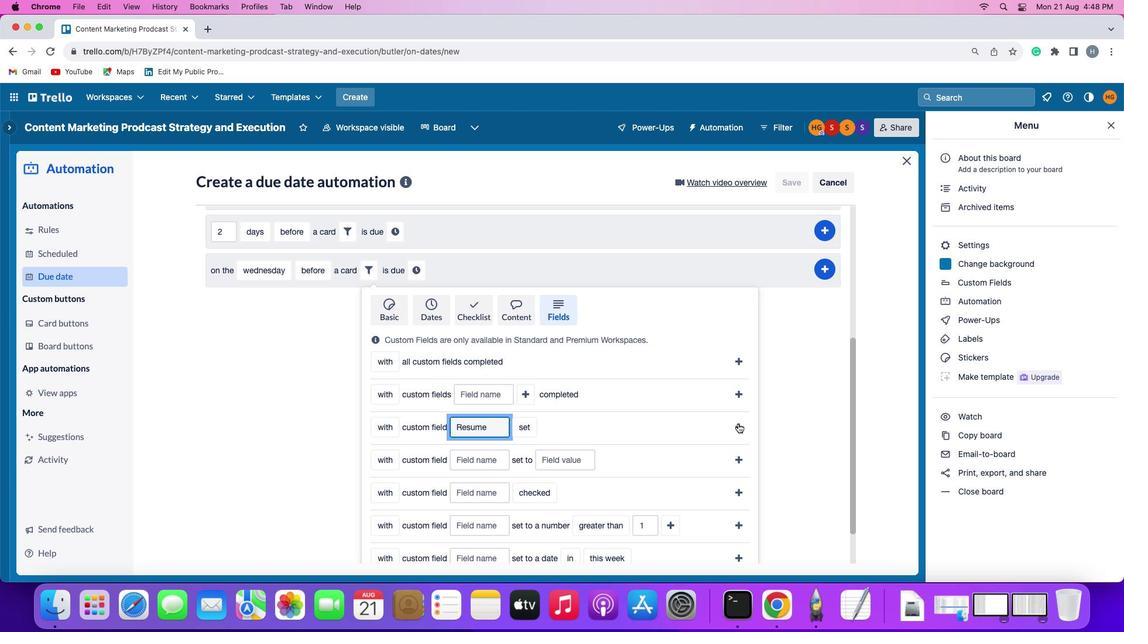 
Action: Mouse pressed left at (734, 420)
Screenshot: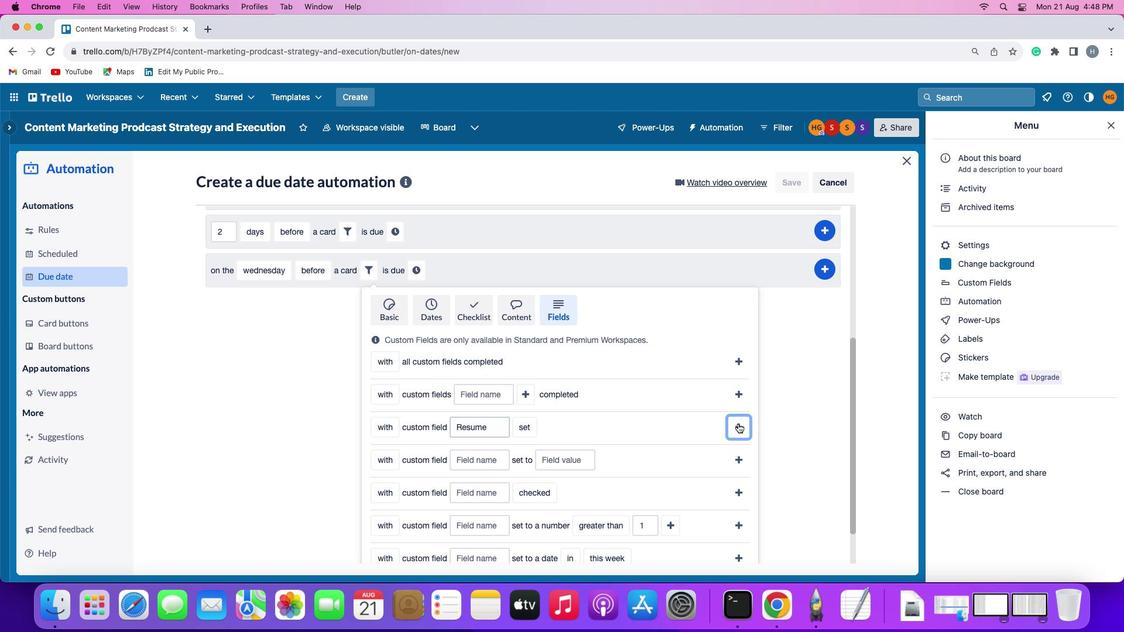 
Action: Mouse moved to (552, 505)
Screenshot: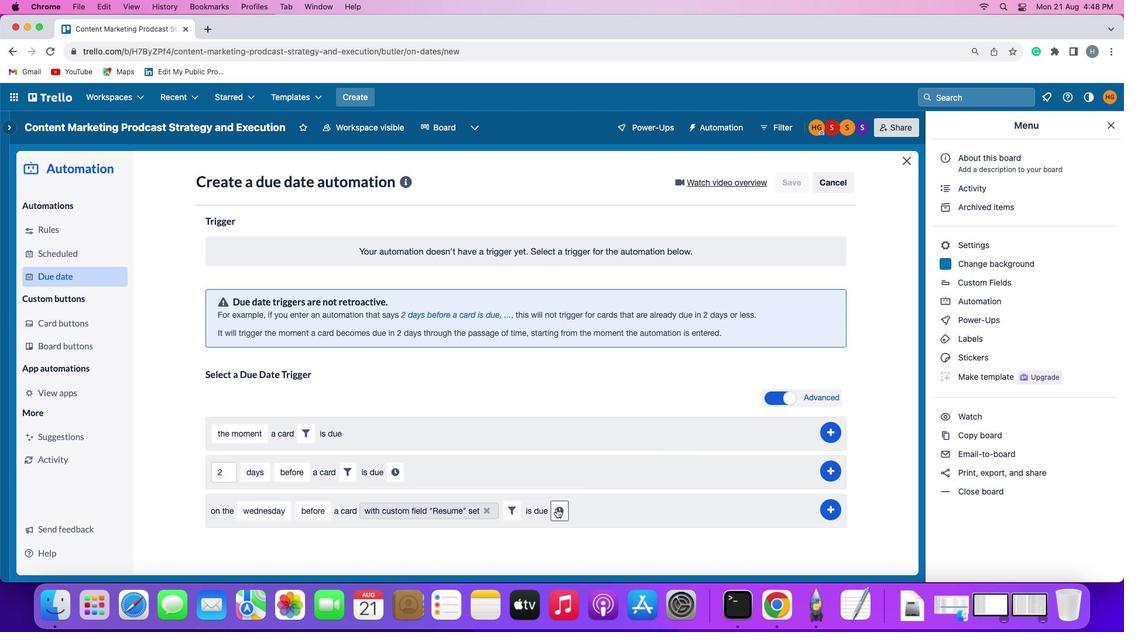 
Action: Mouse pressed left at (552, 505)
Screenshot: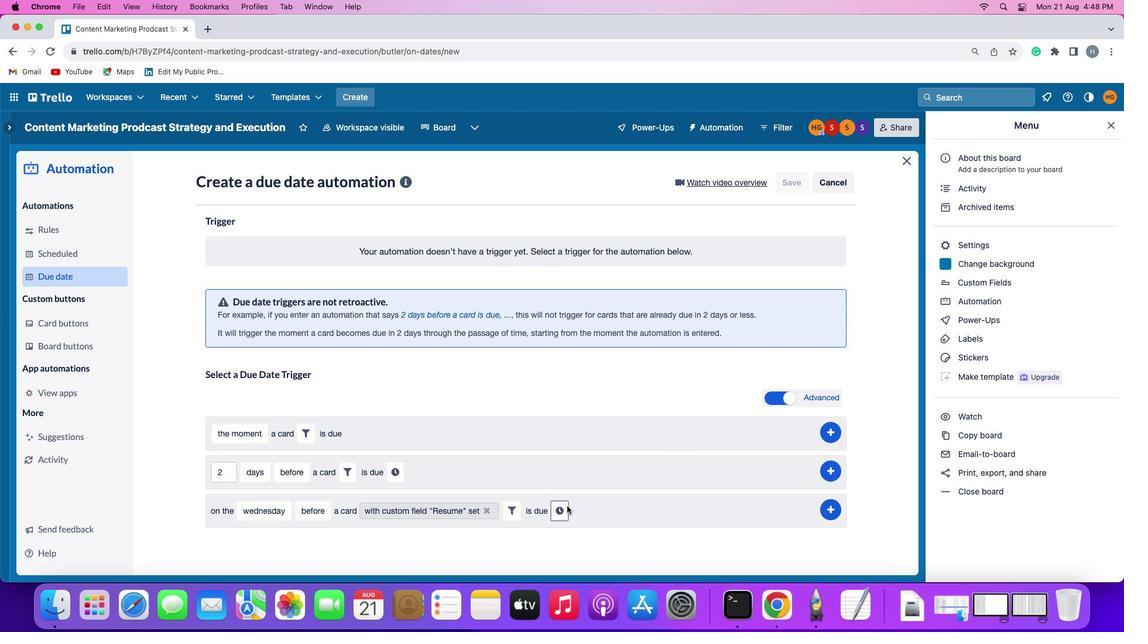 
Action: Mouse moved to (583, 504)
Screenshot: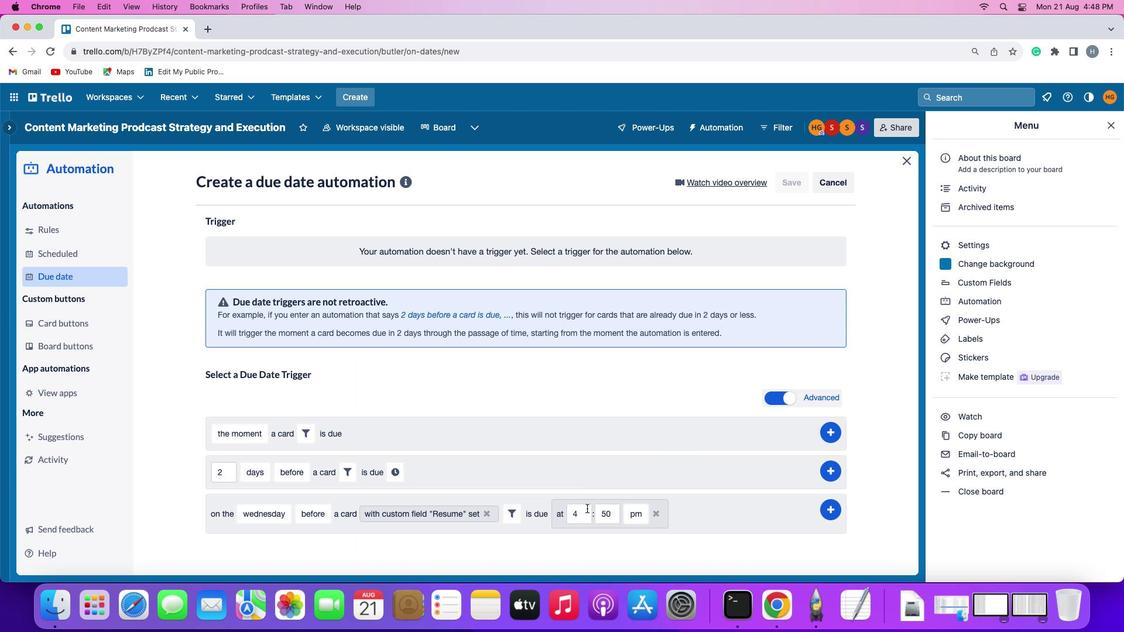 
Action: Mouse pressed left at (583, 504)
Screenshot: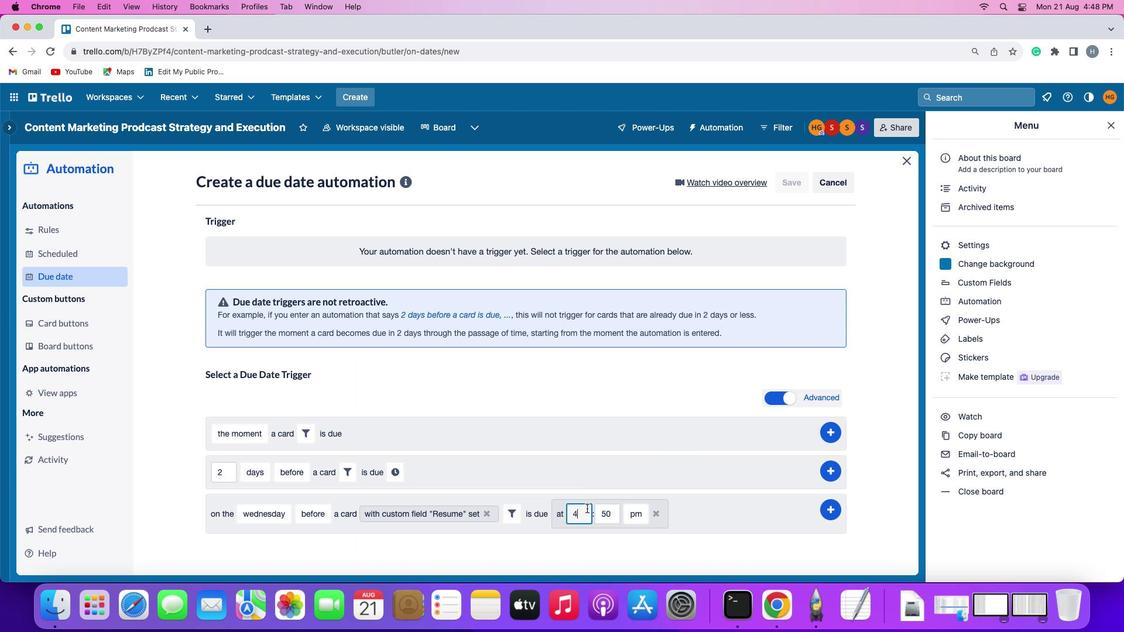 
Action: Mouse moved to (583, 505)
Screenshot: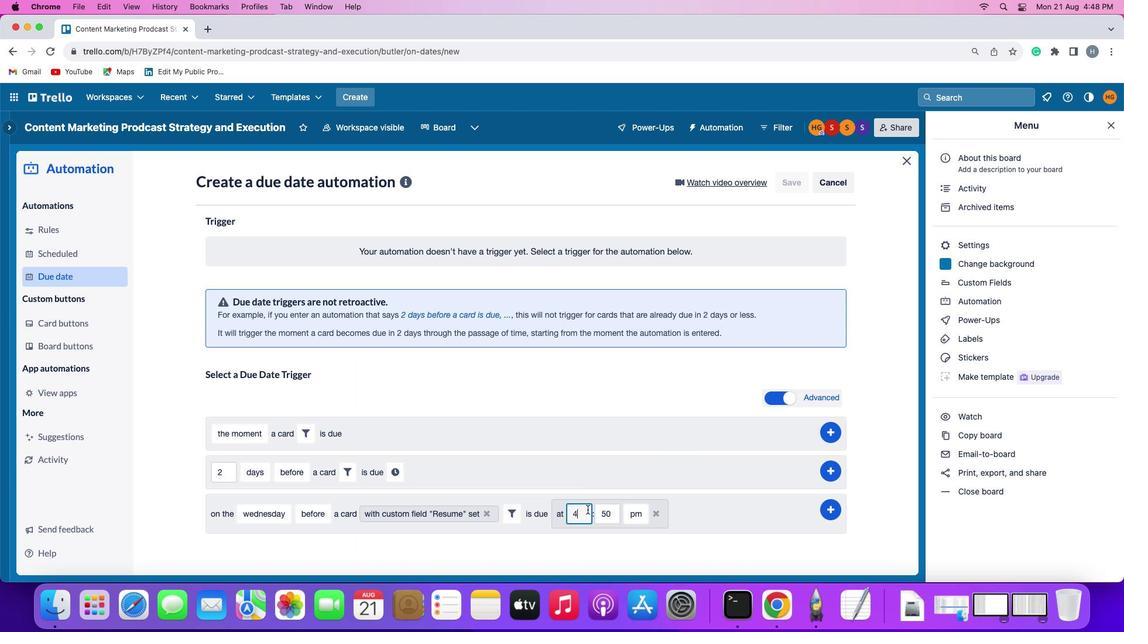 
Action: Key pressed Key.backspace'1''1'
Screenshot: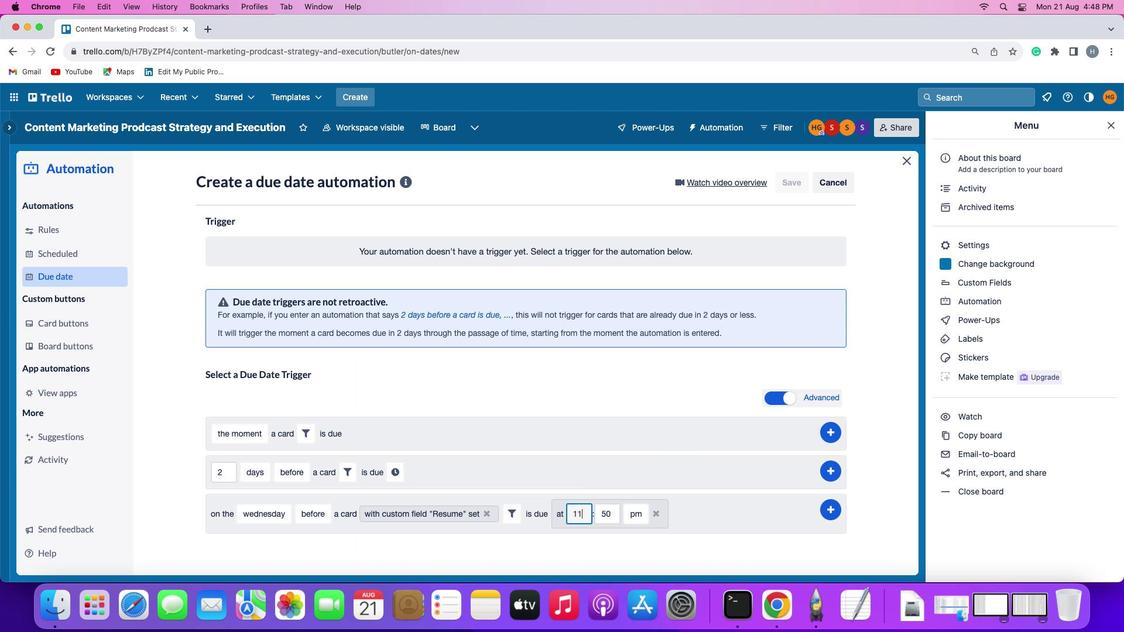
Action: Mouse moved to (611, 510)
Screenshot: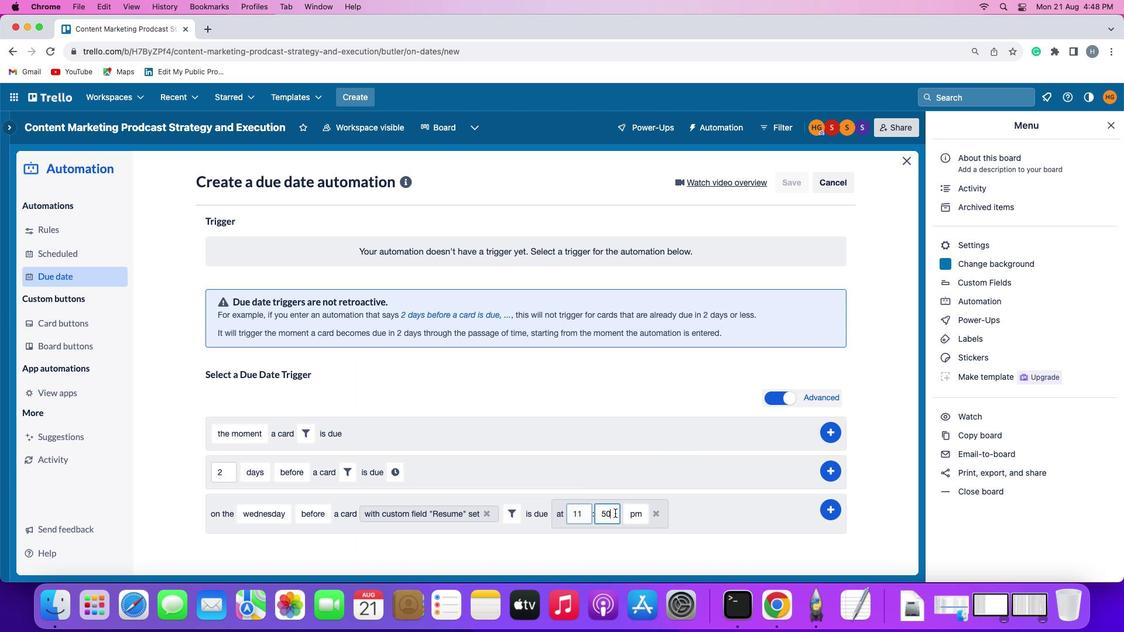
Action: Mouse pressed left at (611, 510)
Screenshot: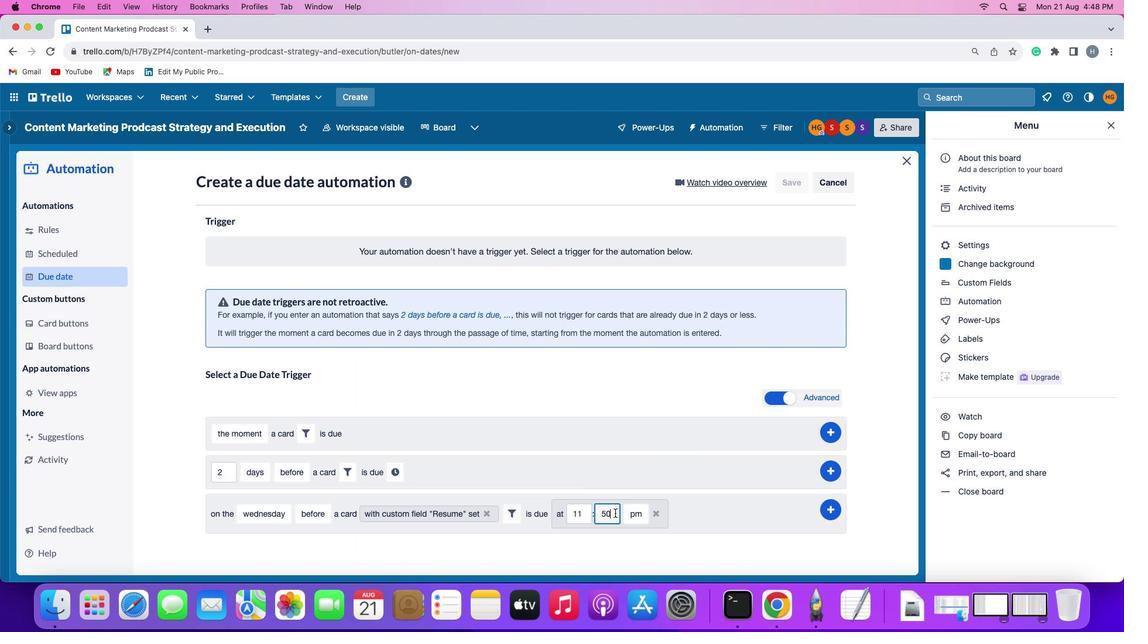 
Action: Key pressed Key.backspaceKey.backspace'0''0'
Screenshot: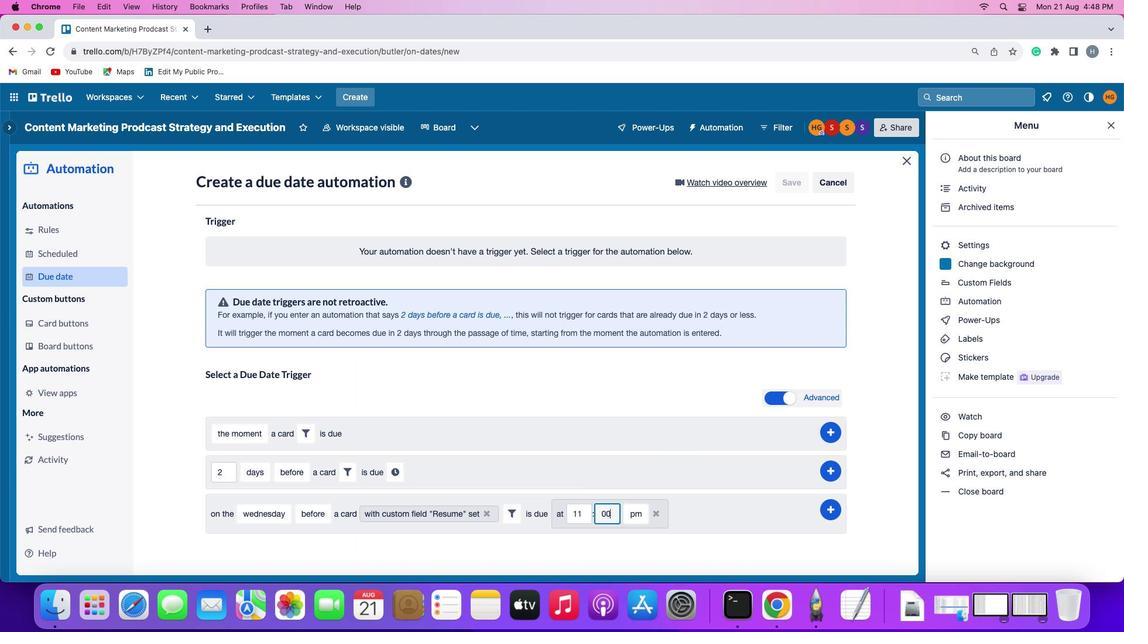 
Action: Mouse moved to (635, 510)
Screenshot: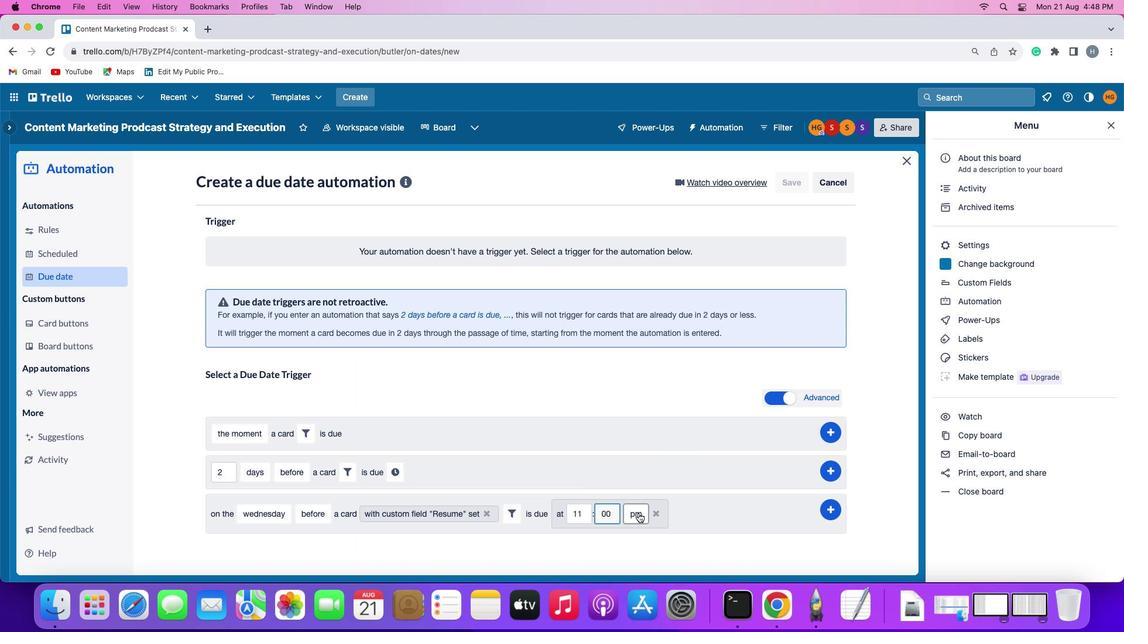
Action: Mouse pressed left at (635, 510)
Screenshot: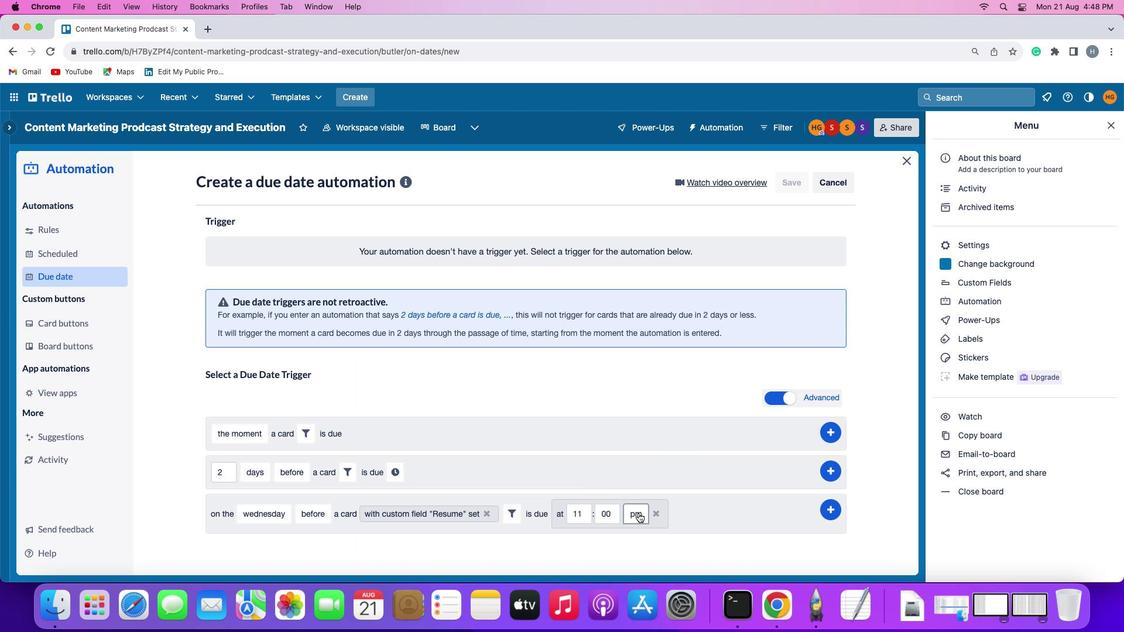 
Action: Mouse moved to (636, 520)
Screenshot: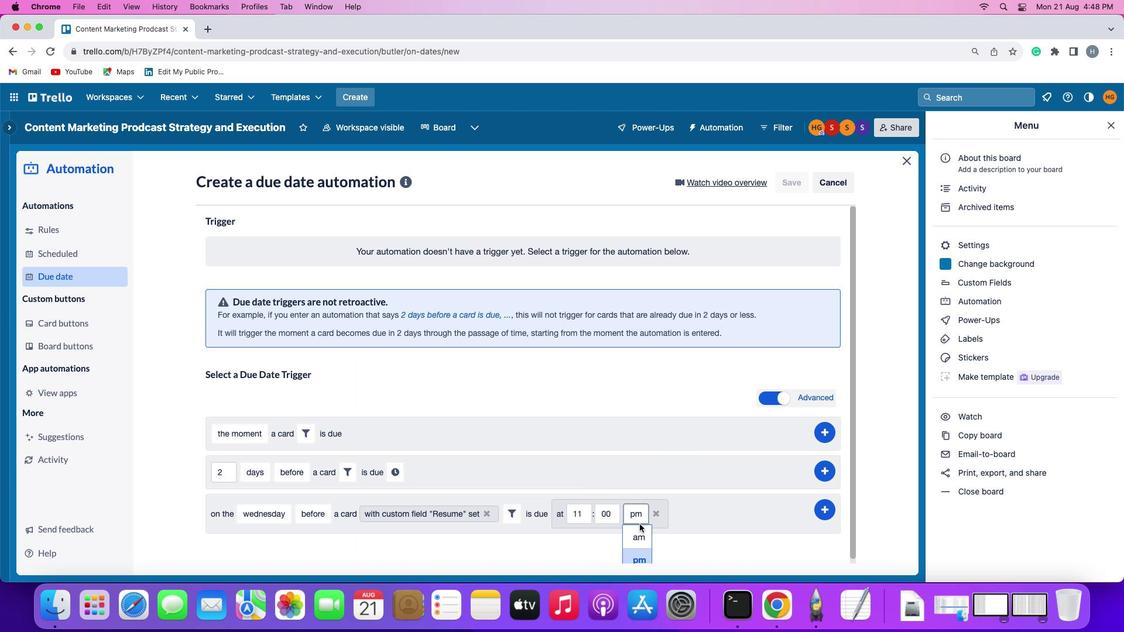 
Action: Mouse pressed left at (636, 520)
Screenshot: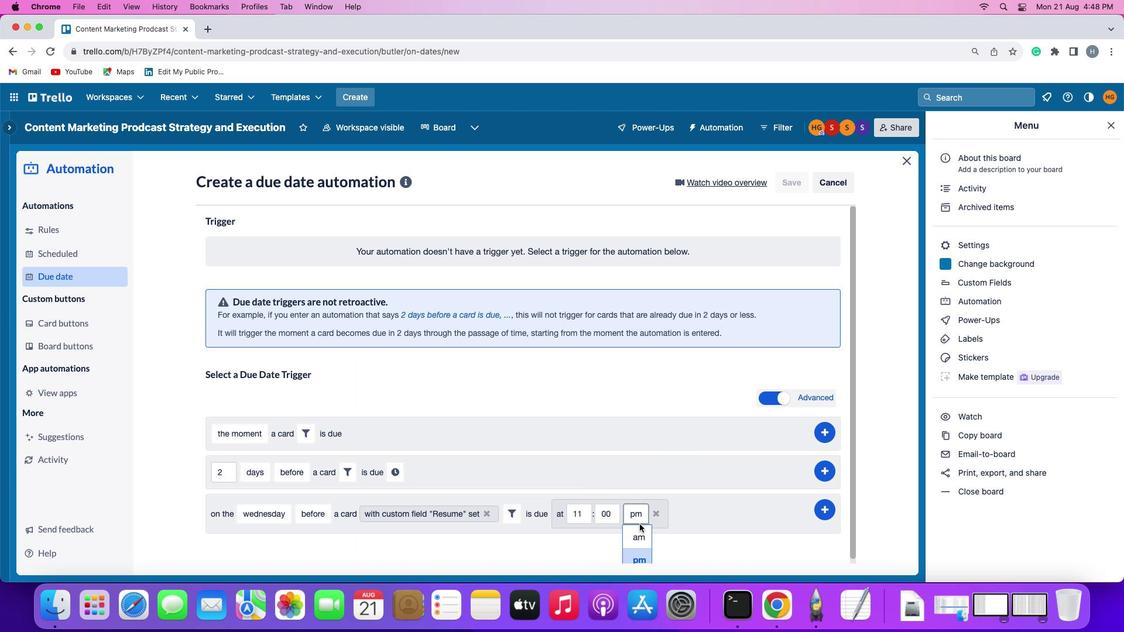 
Action: Mouse moved to (643, 518)
Screenshot: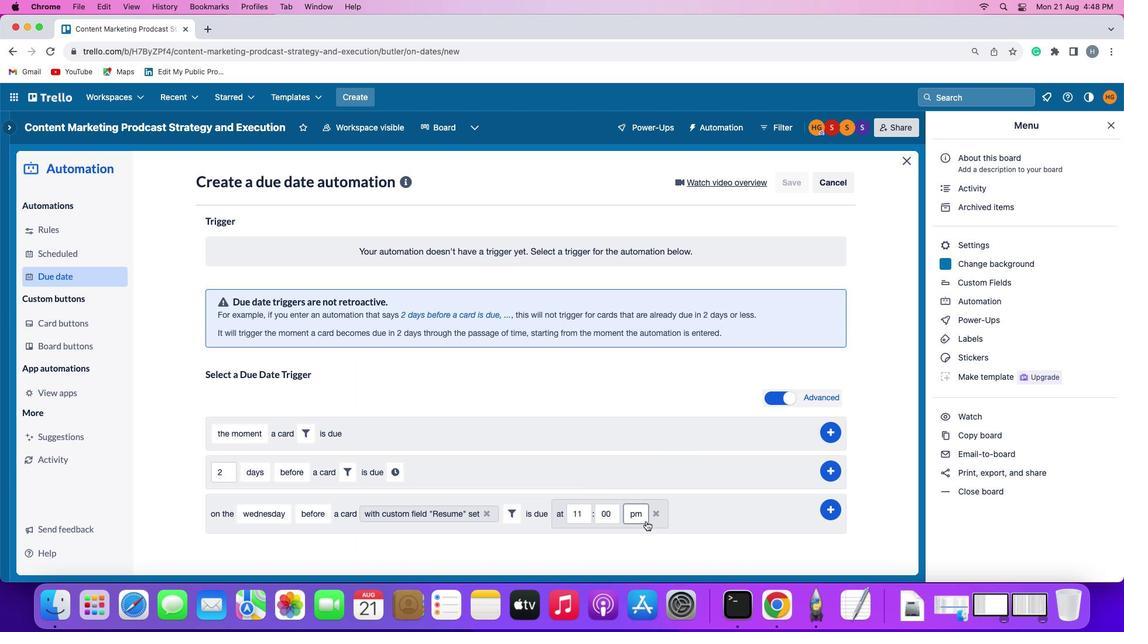 
Action: Mouse pressed left at (643, 518)
Screenshot: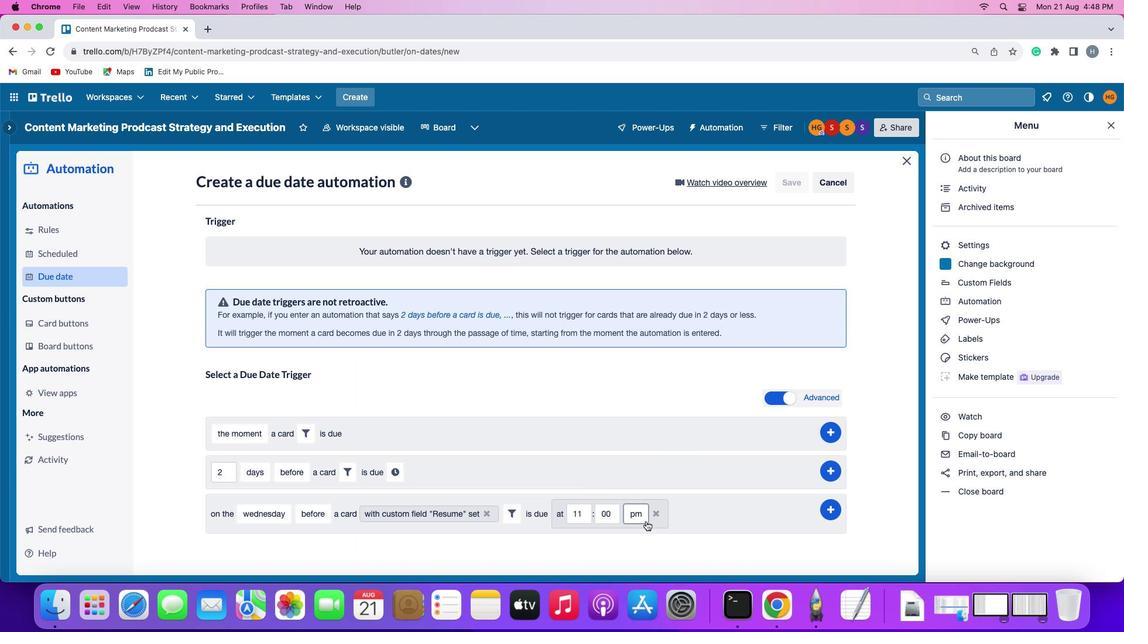 
Action: Mouse moved to (637, 529)
Screenshot: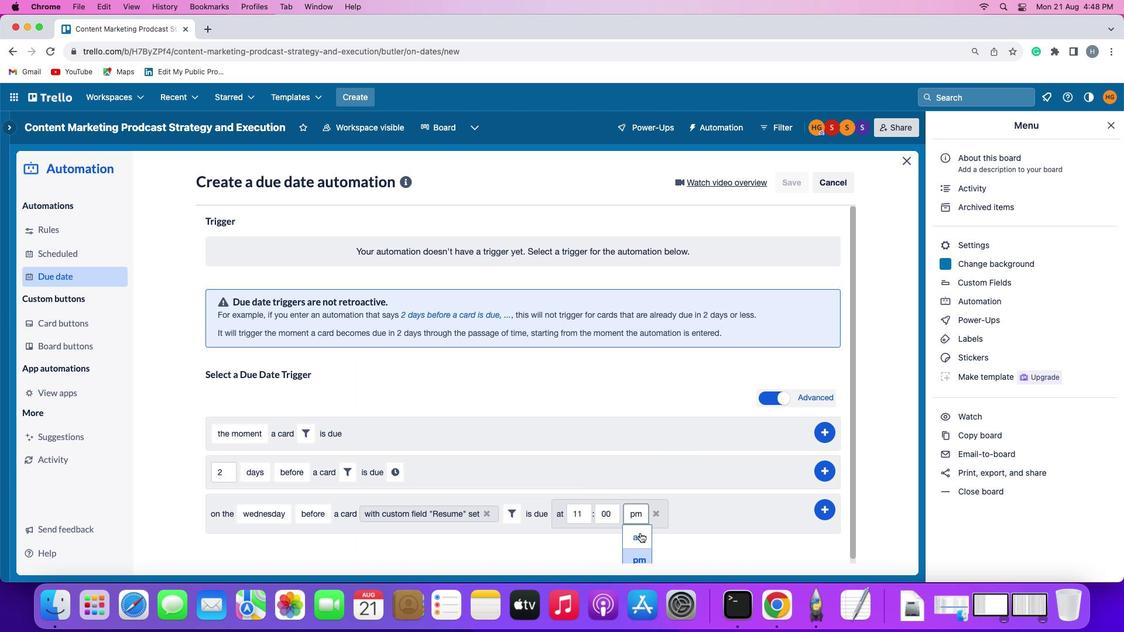 
Action: Mouse pressed left at (637, 529)
Screenshot: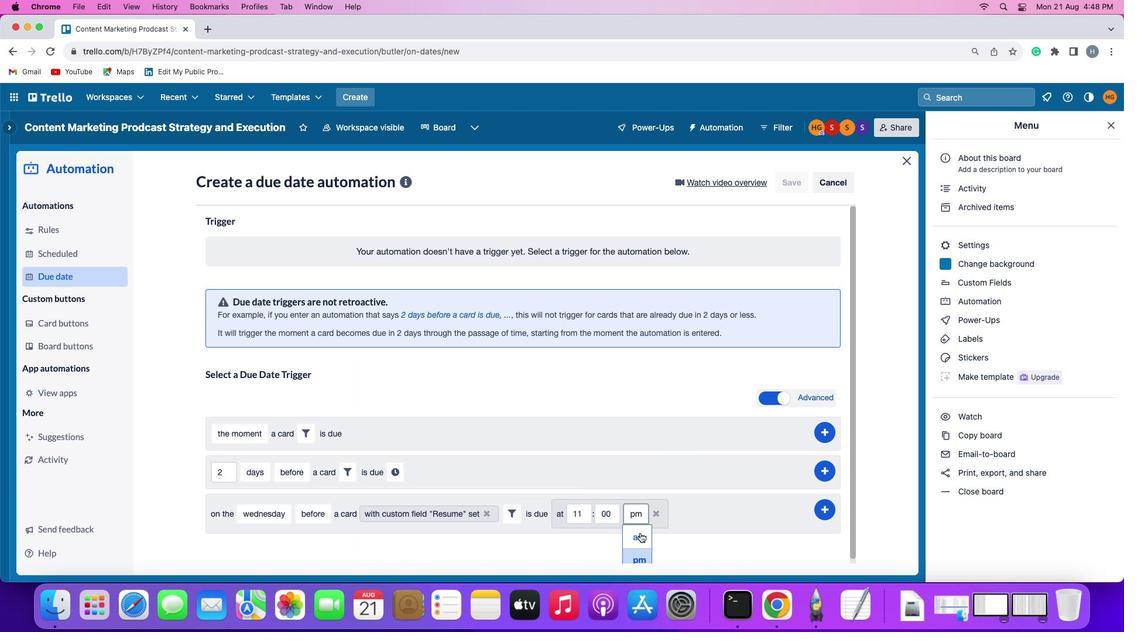 
Action: Mouse moved to (832, 506)
Screenshot: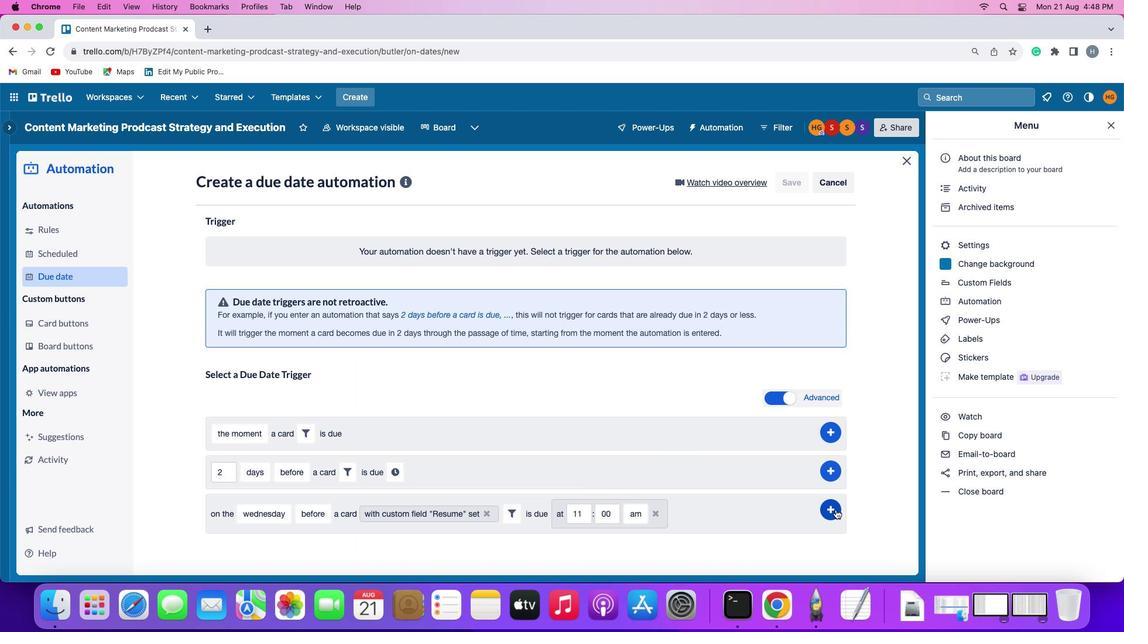 
Action: Mouse pressed left at (832, 506)
Screenshot: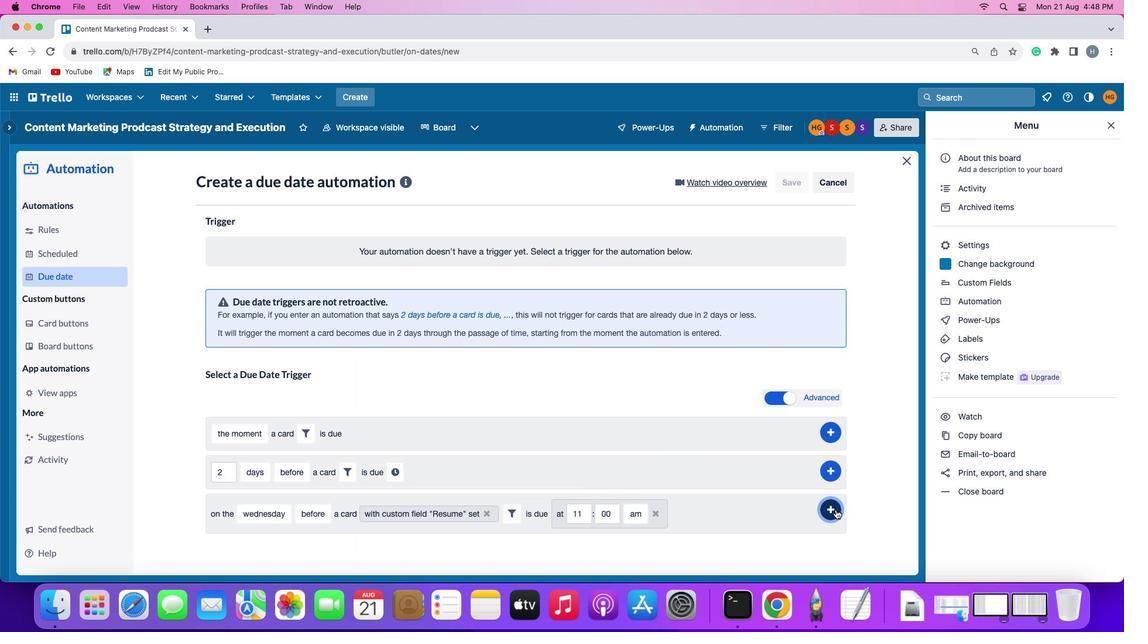 
Action: Mouse moved to (882, 434)
Screenshot: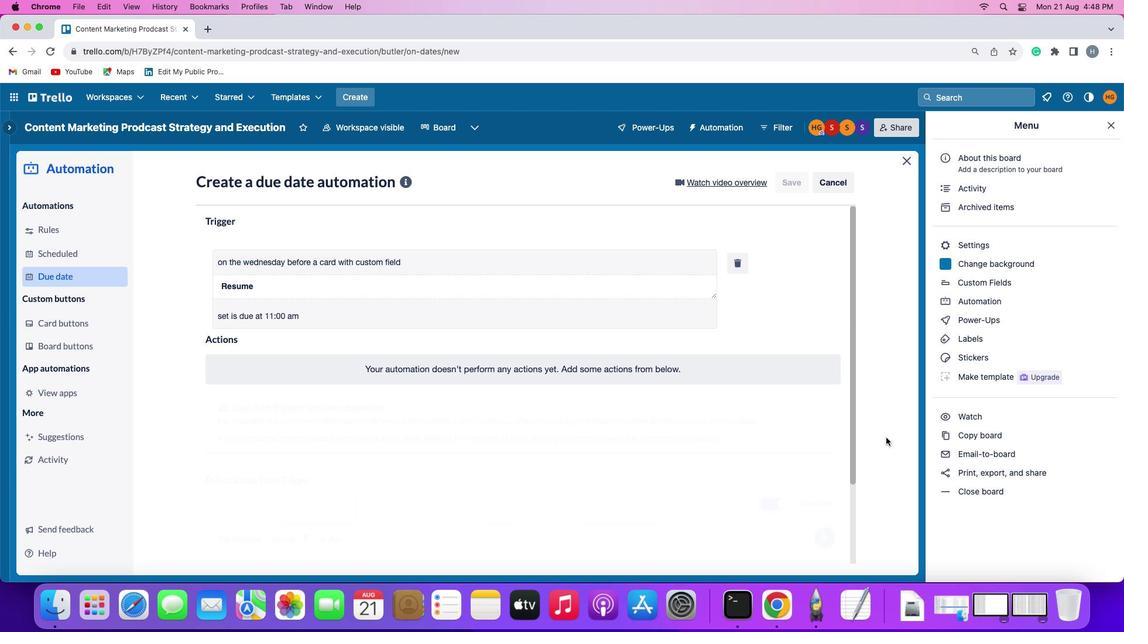 
